Task: Search one way flight ticket for 5 adults, 1 child, 2 infants in seat and 1 infant on lap in business from Hayden: Yampa Valley Airport (yampa Valley Regional) to Rockford: Chicago Rockford International Airport(was Northwest Chicagoland Regional Airport At Rockford) on 5-1-2023. Choice of flights is Westjet. Number of bags: 11 checked bags. Outbound departure time preference is 6:15.
Action: Mouse moved to (165, 163)
Screenshot: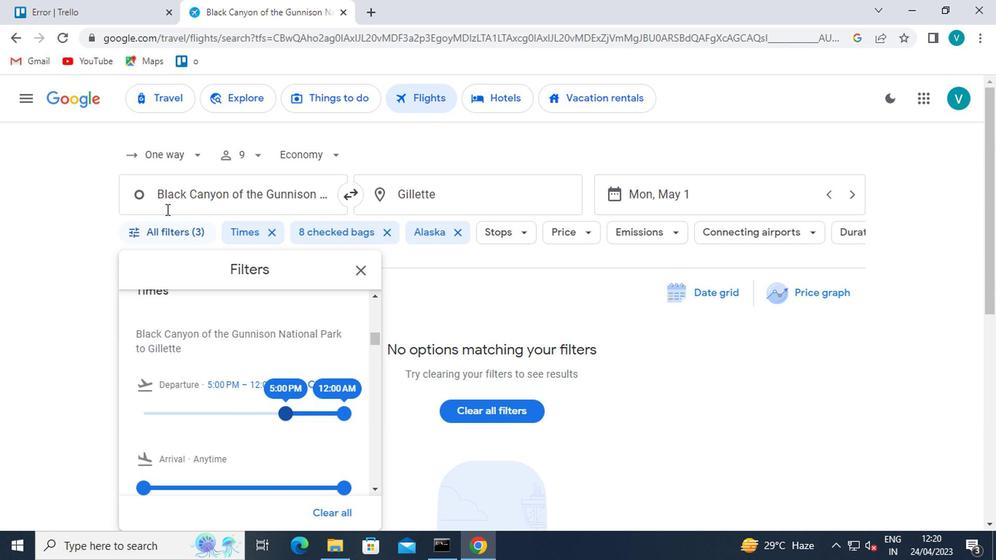 
Action: Mouse pressed left at (165, 163)
Screenshot: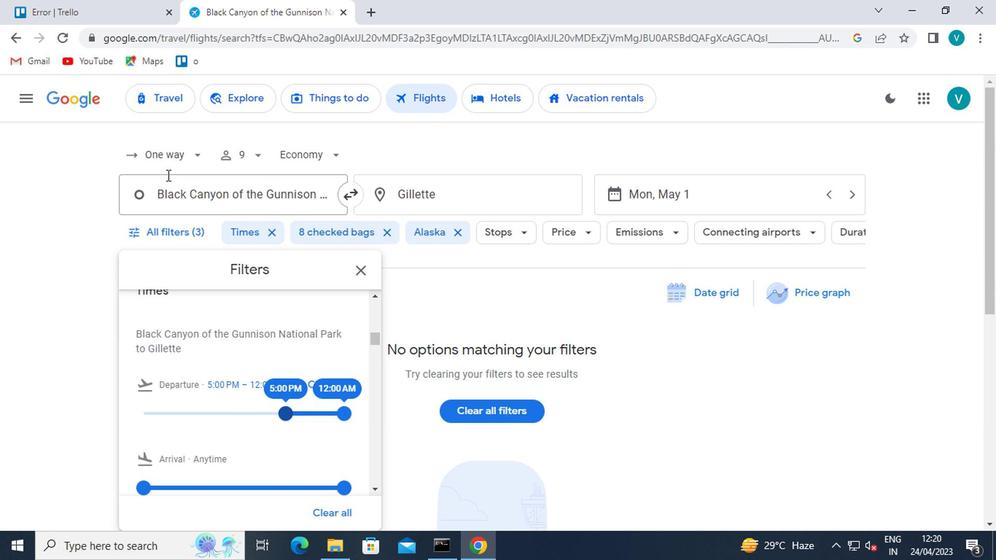 
Action: Mouse moved to (181, 228)
Screenshot: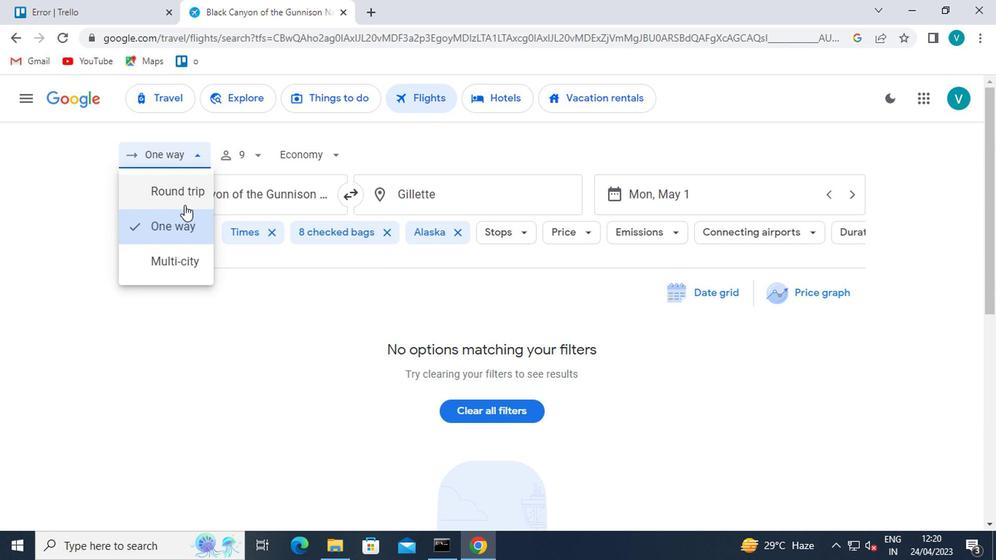 
Action: Mouse pressed left at (181, 228)
Screenshot: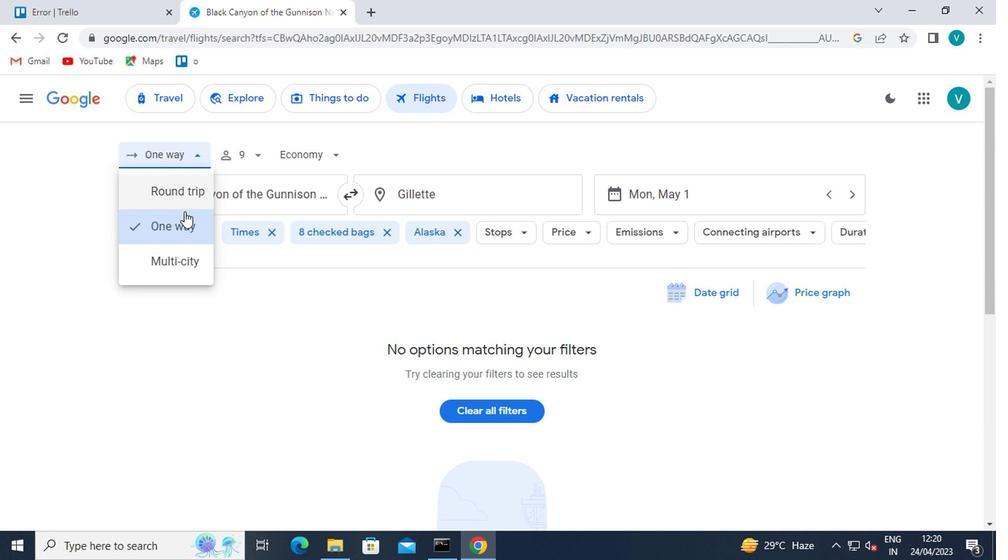 
Action: Mouse moved to (235, 163)
Screenshot: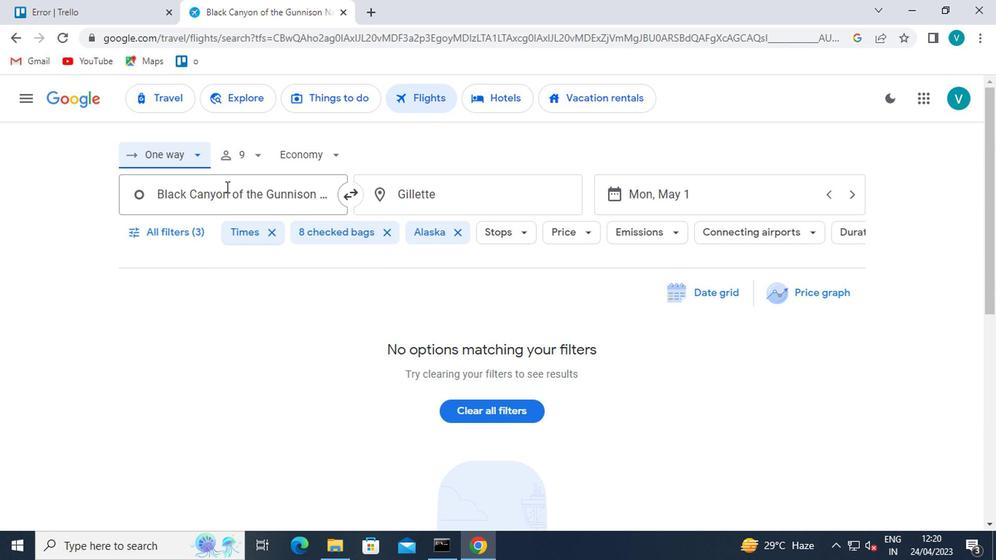 
Action: Mouse pressed left at (235, 163)
Screenshot: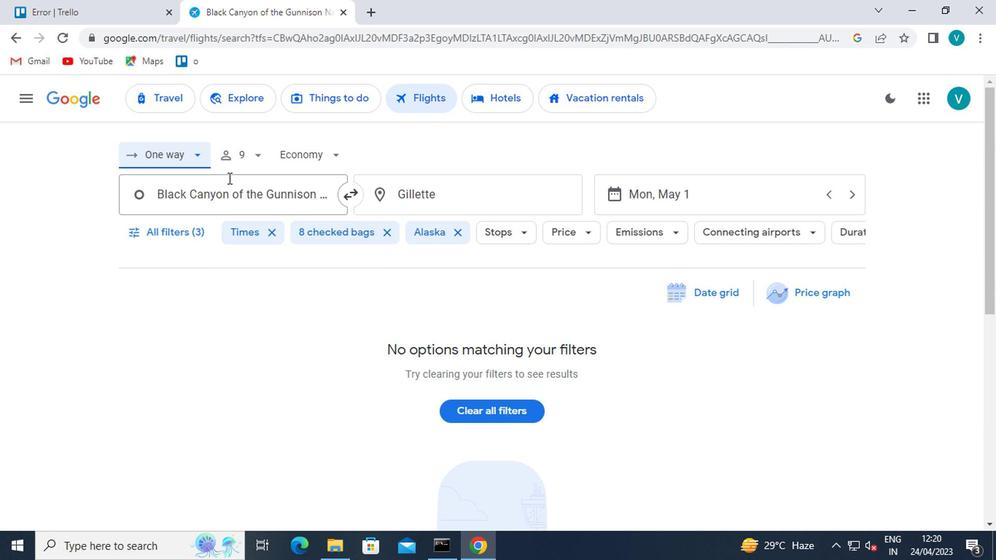 
Action: Mouse moved to (367, 191)
Screenshot: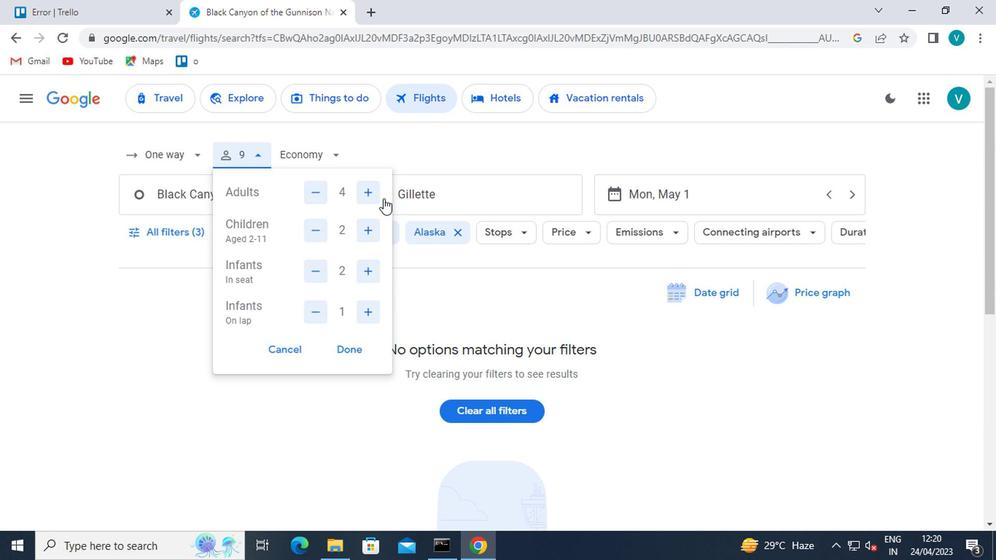 
Action: Mouse pressed left at (367, 191)
Screenshot: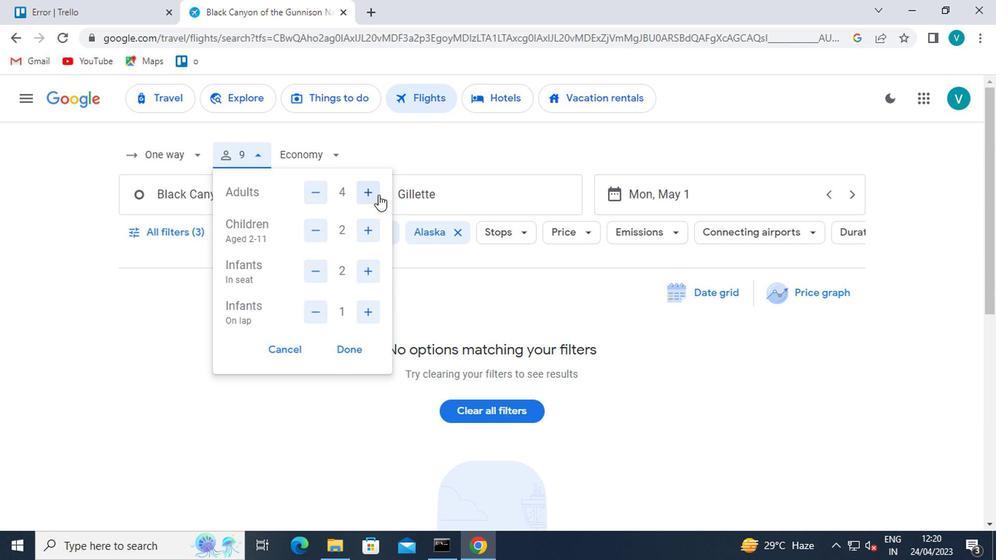 
Action: Mouse moved to (313, 231)
Screenshot: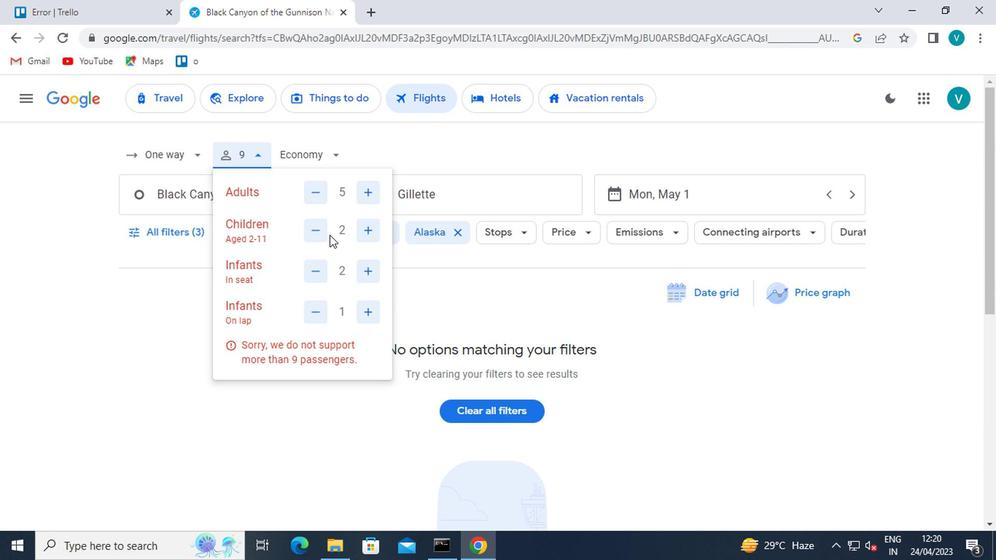 
Action: Mouse pressed left at (313, 231)
Screenshot: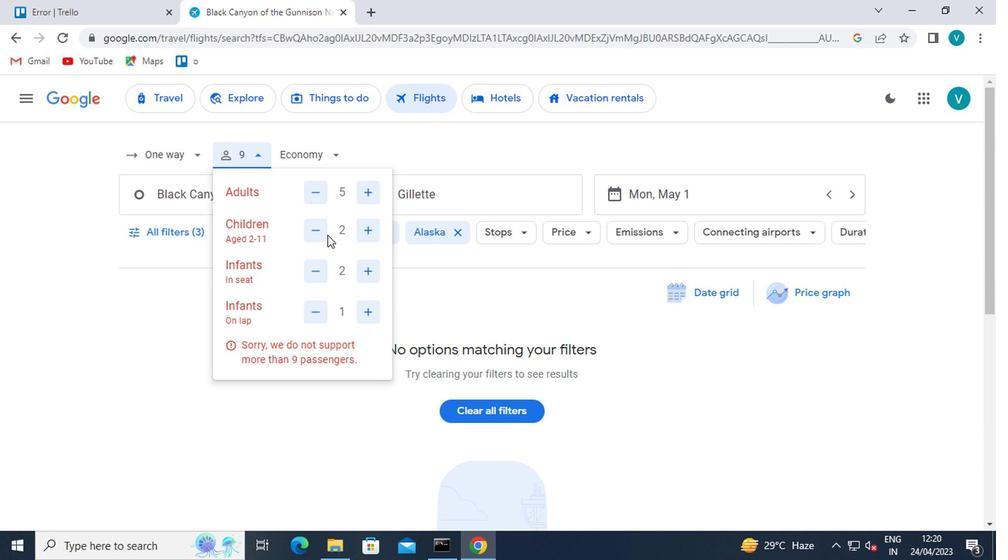 
Action: Mouse moved to (345, 351)
Screenshot: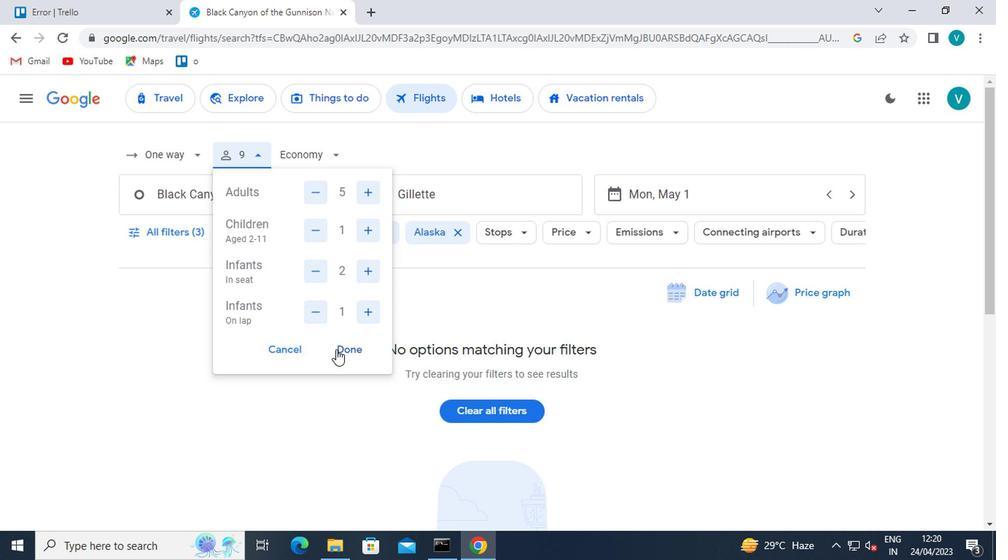 
Action: Mouse pressed left at (345, 351)
Screenshot: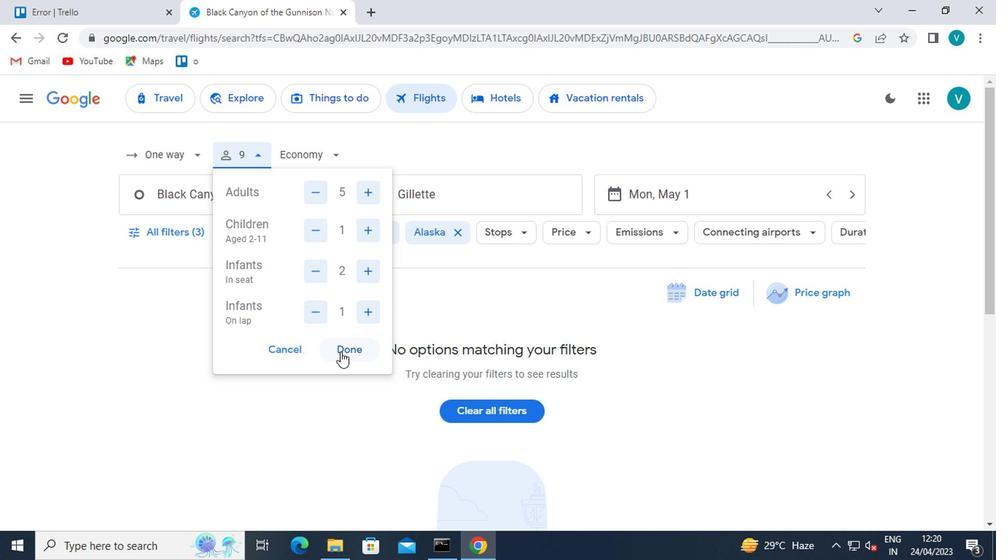 
Action: Mouse moved to (331, 160)
Screenshot: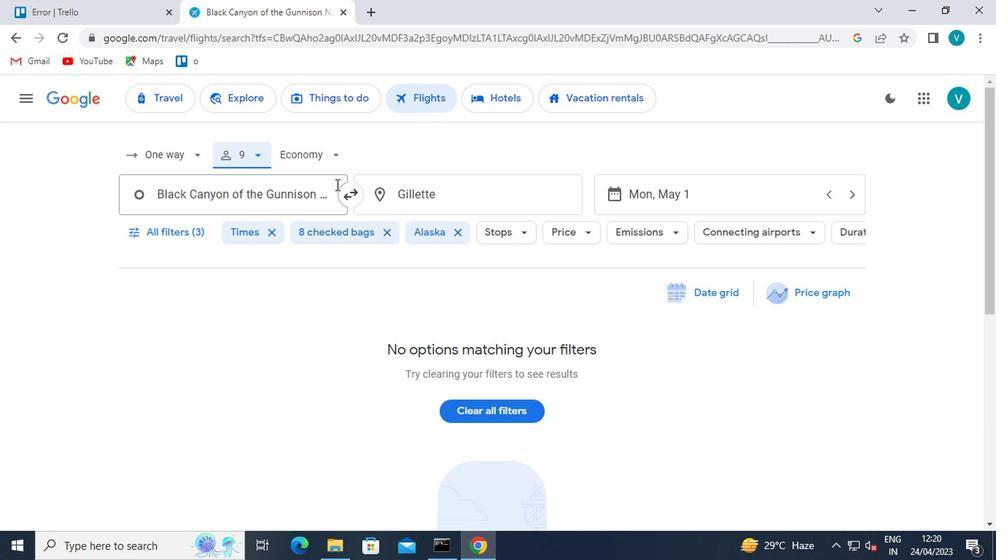 
Action: Mouse pressed left at (331, 160)
Screenshot: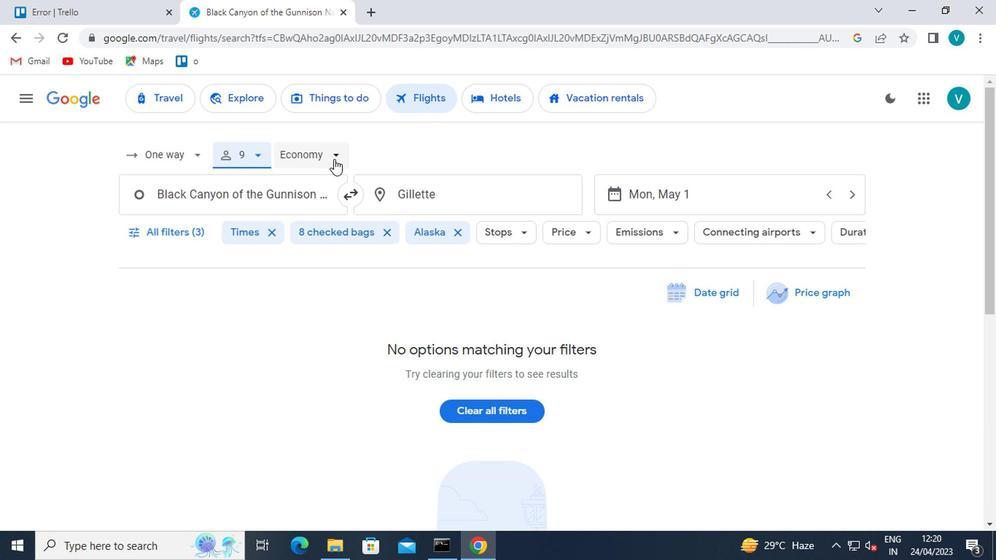 
Action: Mouse moved to (347, 259)
Screenshot: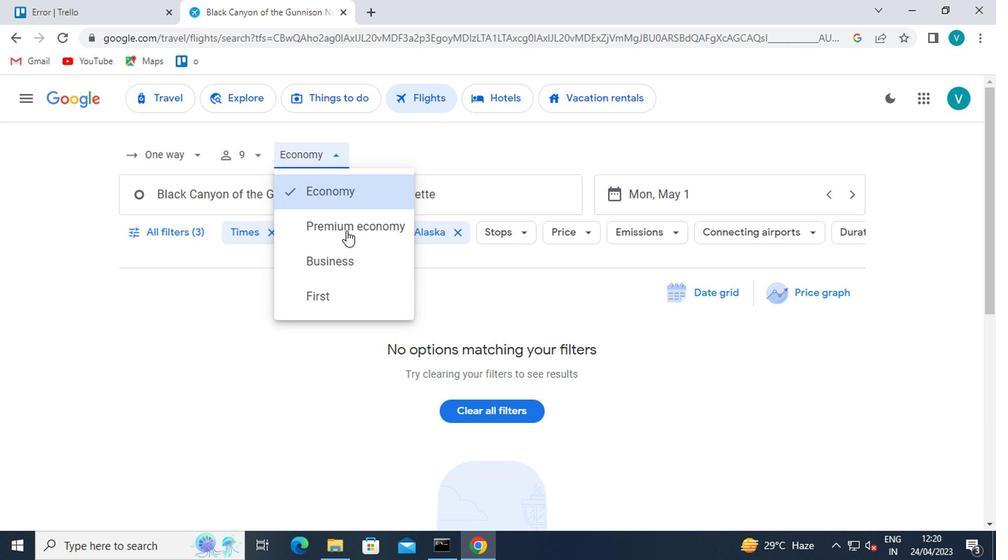 
Action: Mouse pressed left at (347, 259)
Screenshot: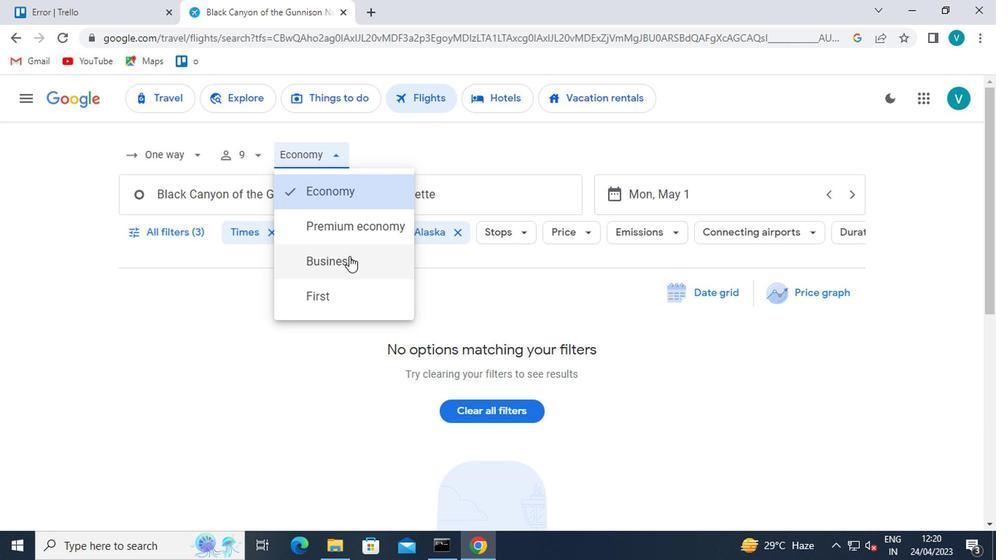 
Action: Mouse moved to (295, 189)
Screenshot: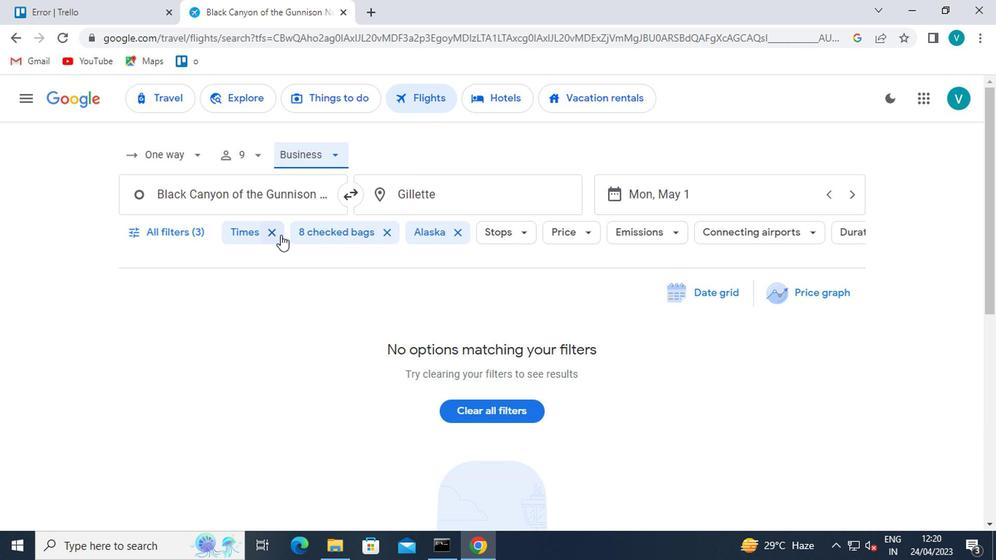 
Action: Mouse pressed left at (295, 189)
Screenshot: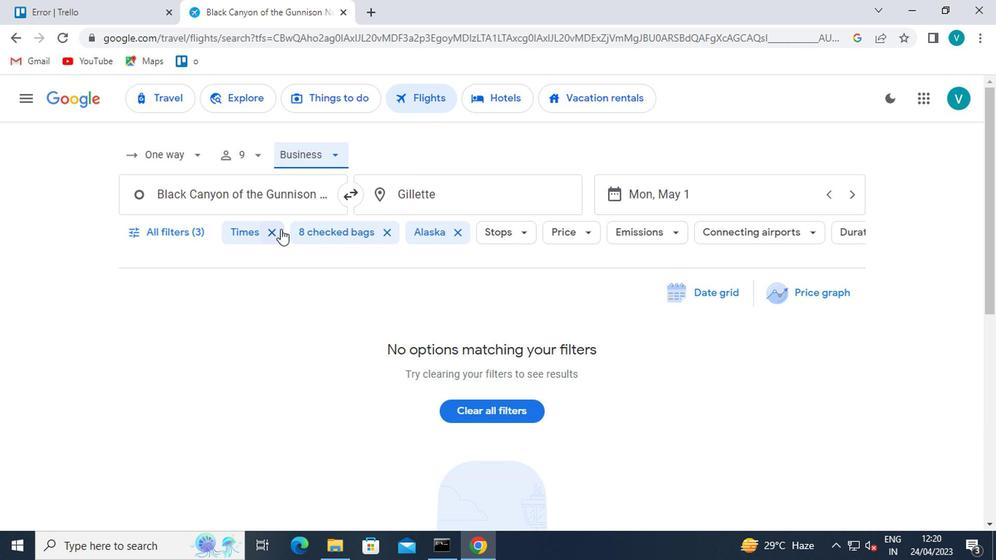 
Action: Key pressed <Key.shift>HAYDEN
Screenshot: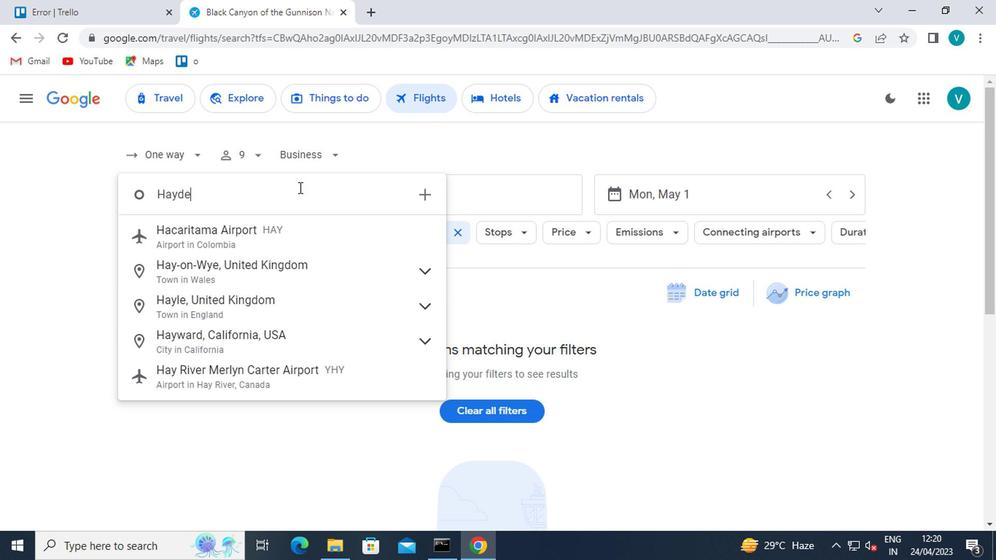 
Action: Mouse moved to (306, 199)
Screenshot: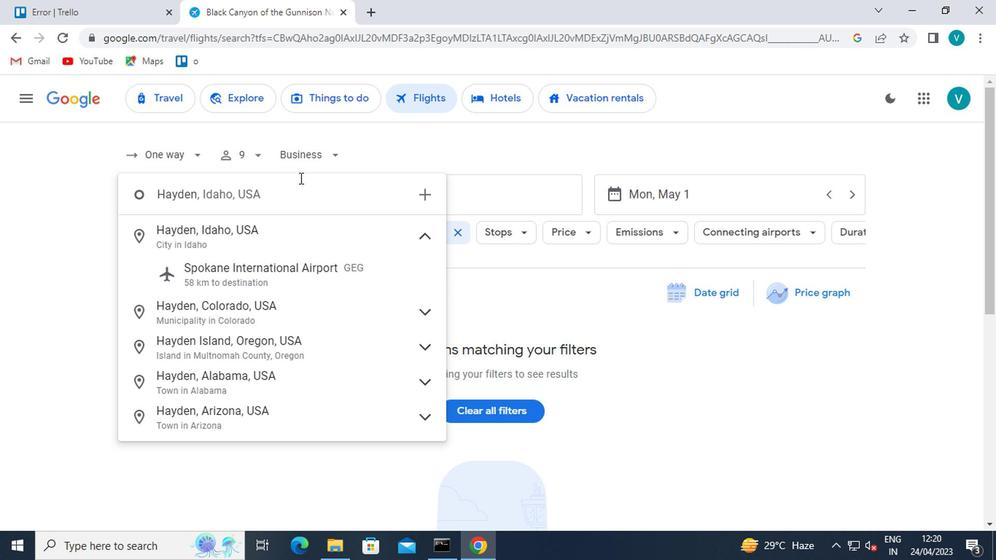 
Action: Key pressed <Key.shift>:<Key.space><Key.shift>YAMP<Key.backspace><Key.backspace><Key.backspace><Key.backspace><Key.backspace><Key.backspace><Key.enter>
Screenshot: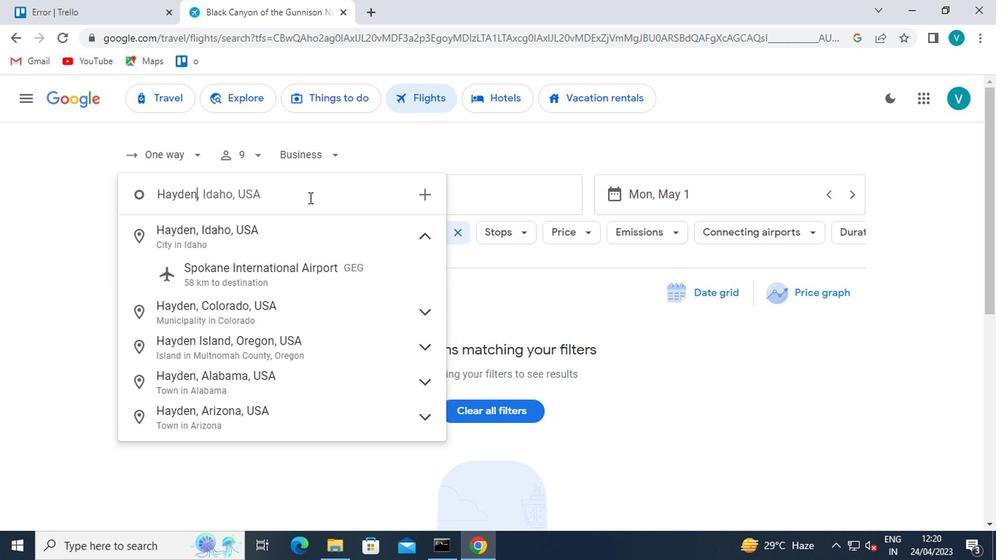 
Action: Mouse moved to (461, 192)
Screenshot: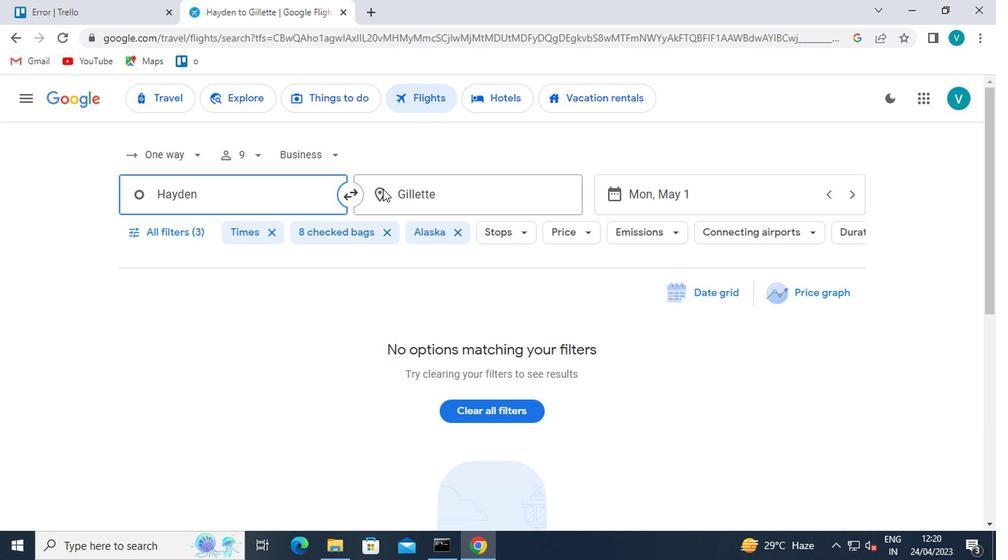 
Action: Mouse pressed left at (461, 192)
Screenshot: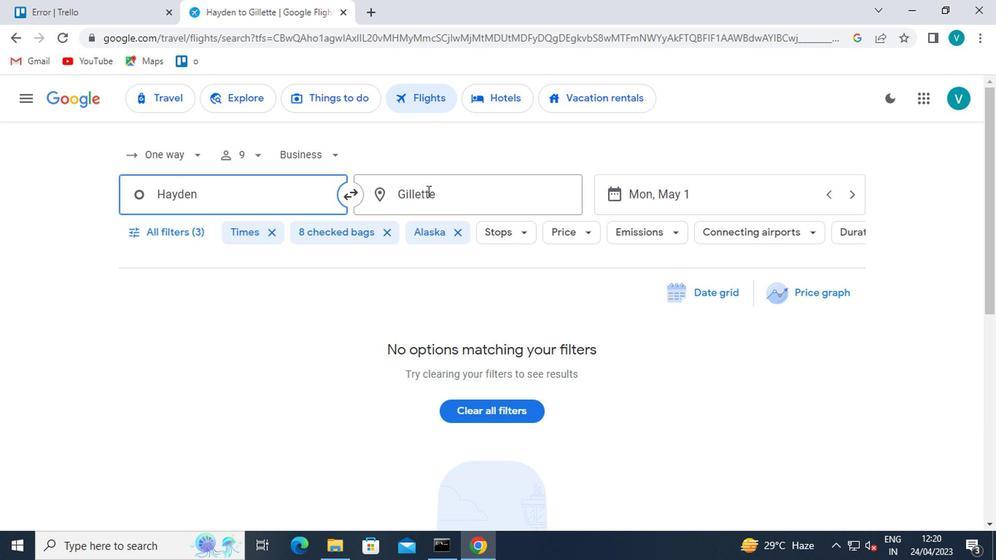 
Action: Mouse moved to (462, 192)
Screenshot: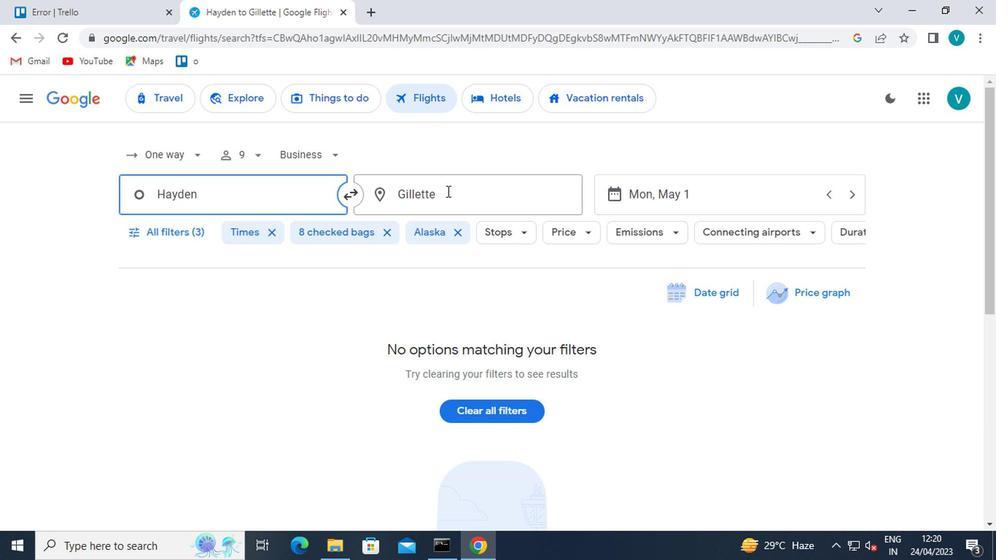 
Action: Key pressed <Key.shift>ROCKFORD
Screenshot: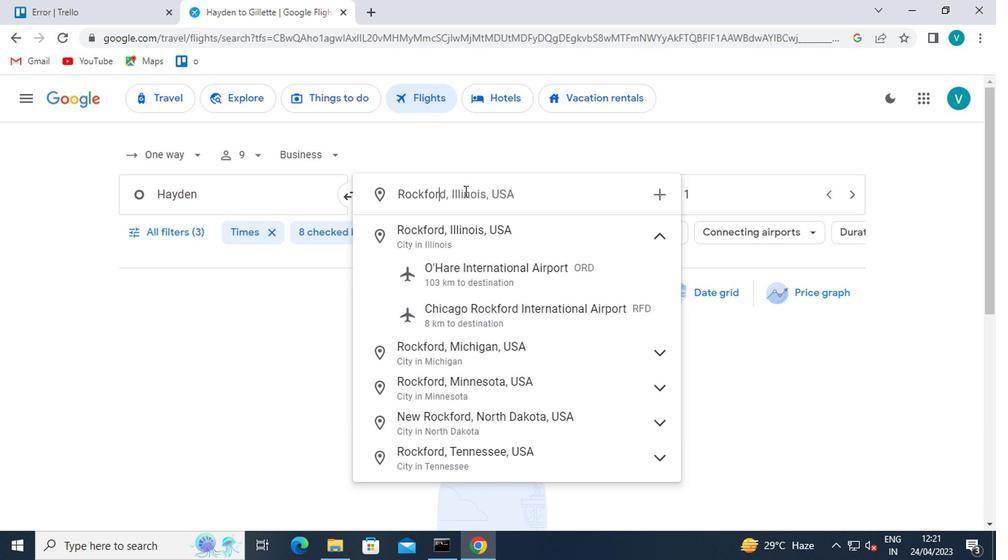 
Action: Mouse moved to (544, 314)
Screenshot: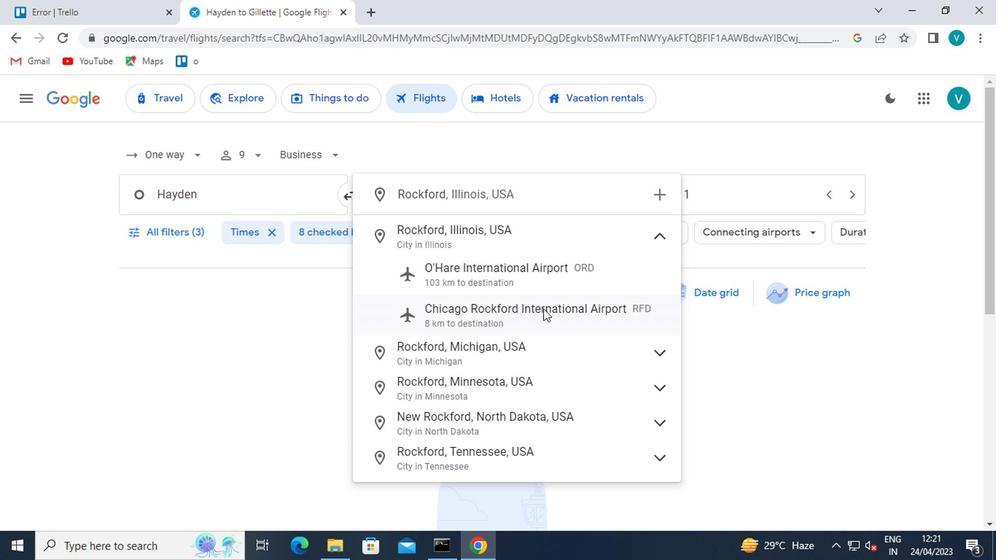 
Action: Mouse pressed left at (544, 314)
Screenshot: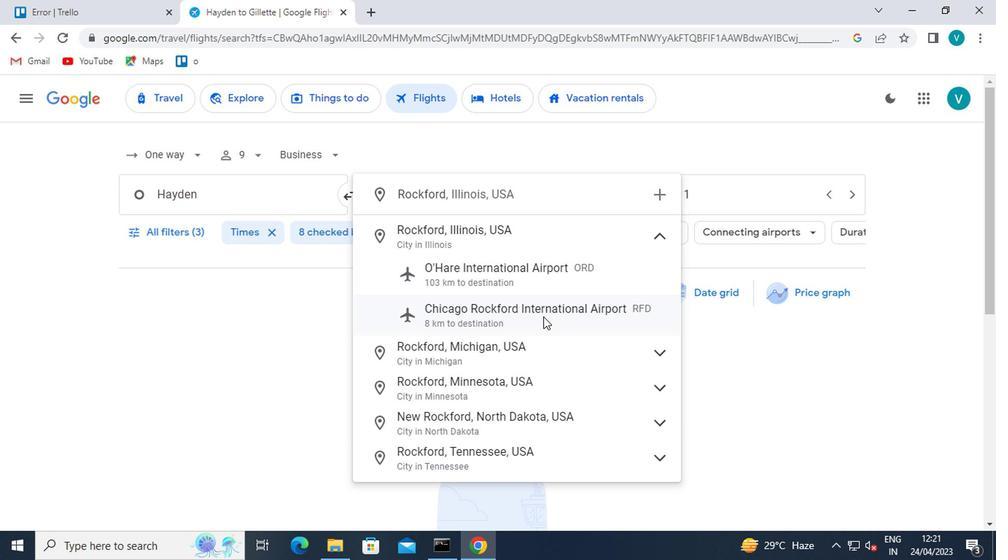 
Action: Mouse moved to (716, 198)
Screenshot: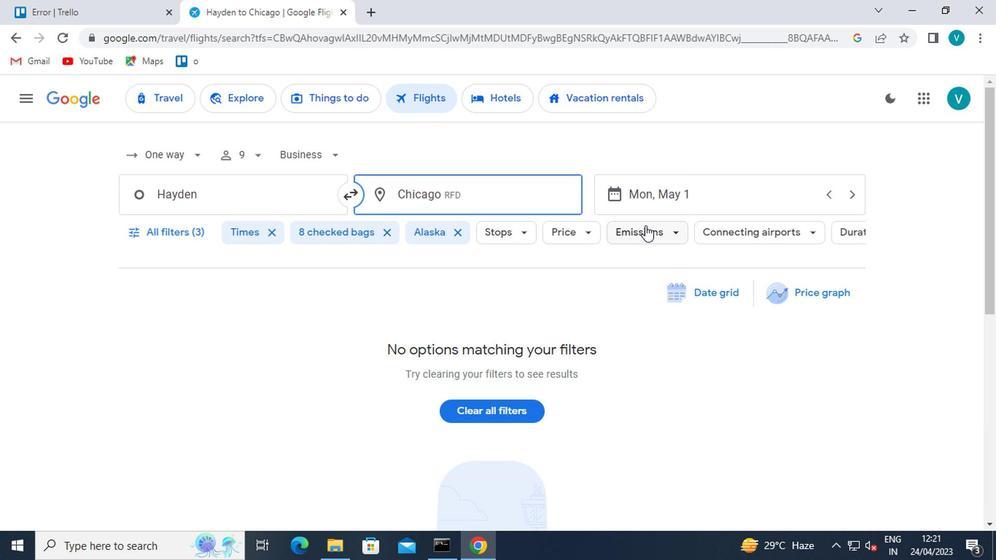 
Action: Mouse pressed left at (716, 198)
Screenshot: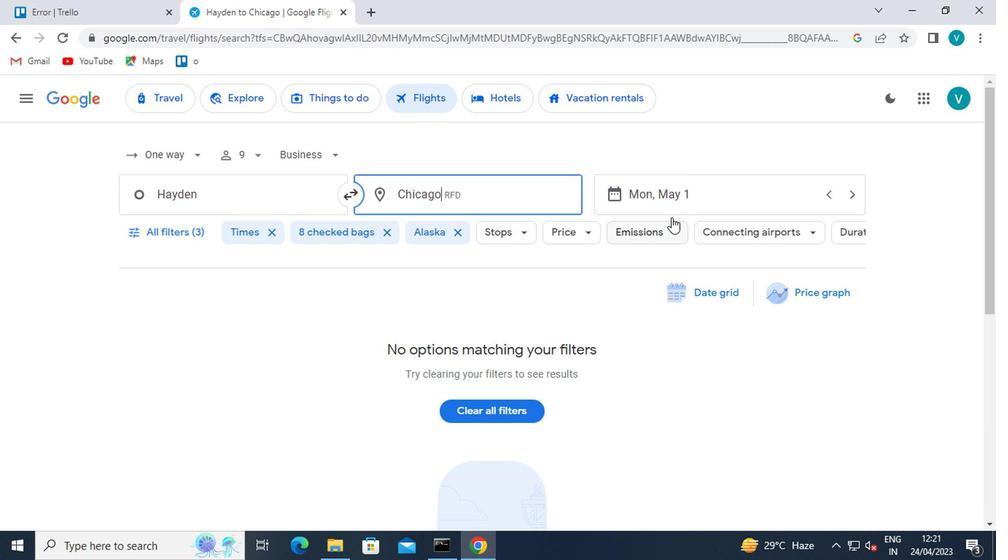 
Action: Mouse moved to (658, 261)
Screenshot: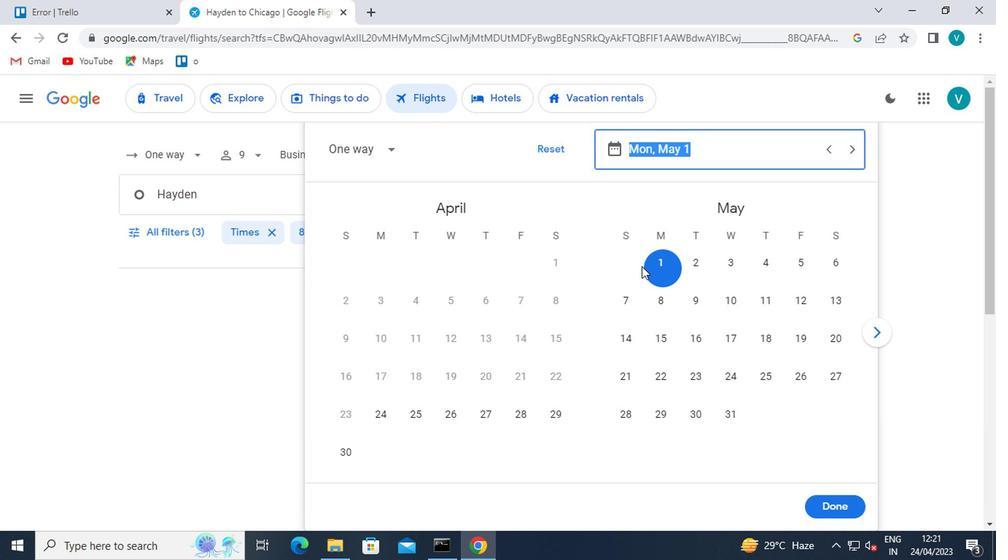 
Action: Mouse pressed left at (658, 261)
Screenshot: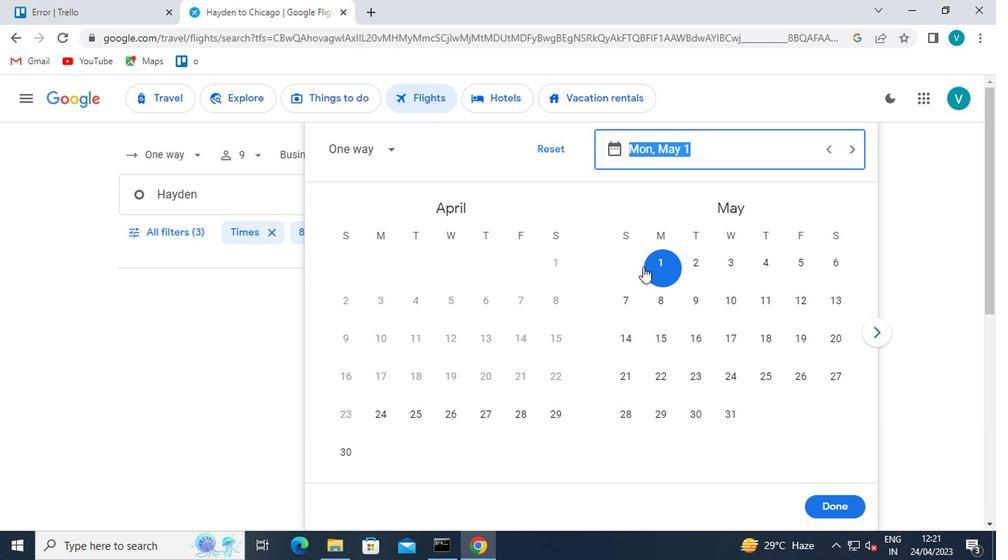 
Action: Mouse moved to (833, 510)
Screenshot: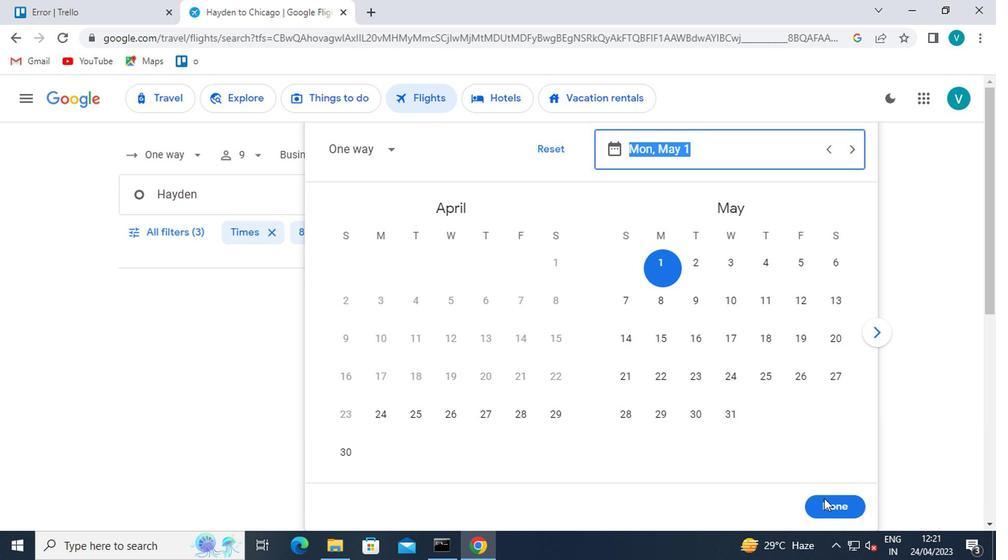 
Action: Mouse pressed left at (833, 510)
Screenshot: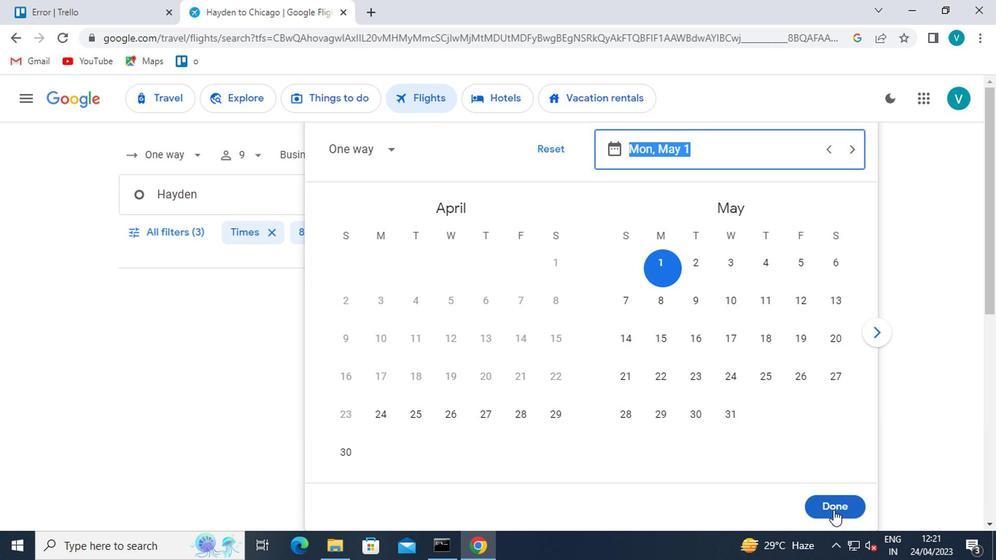 
Action: Mouse moved to (186, 234)
Screenshot: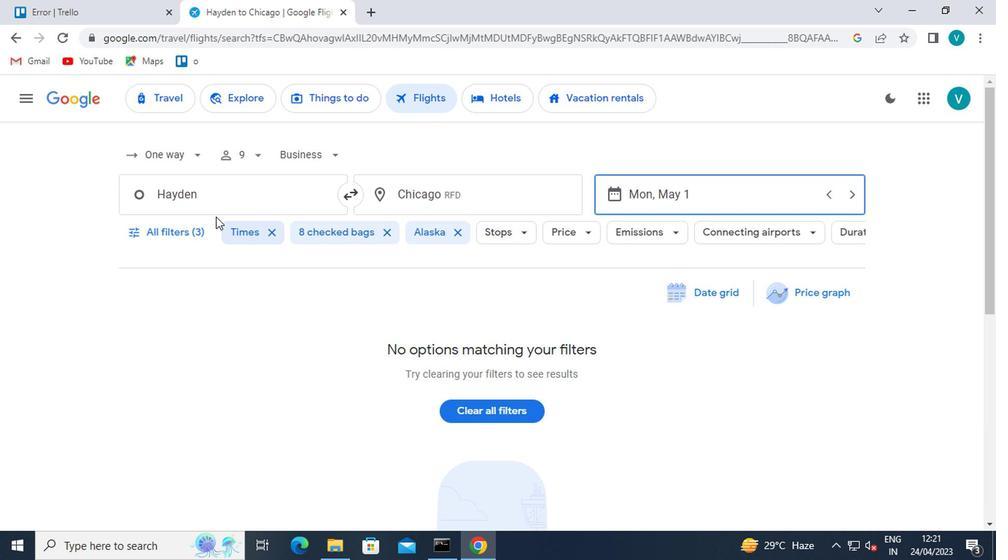 
Action: Mouse pressed left at (186, 234)
Screenshot: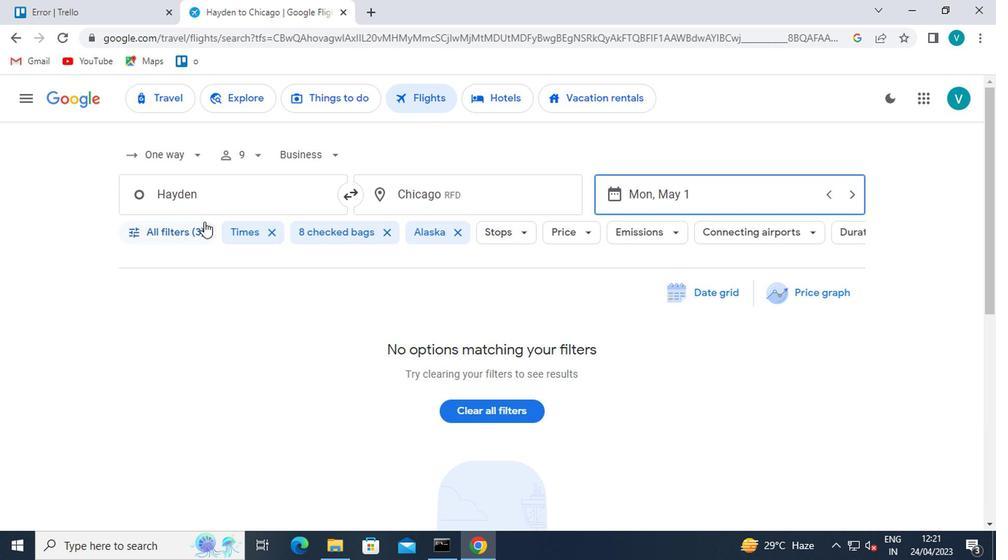 
Action: Mouse moved to (254, 322)
Screenshot: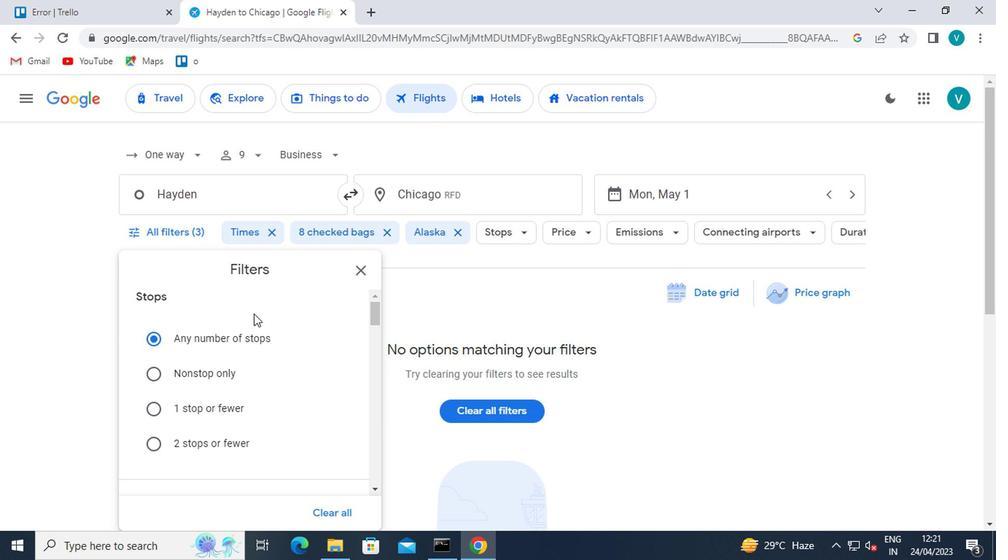 
Action: Mouse scrolled (254, 321) with delta (0, 0)
Screenshot: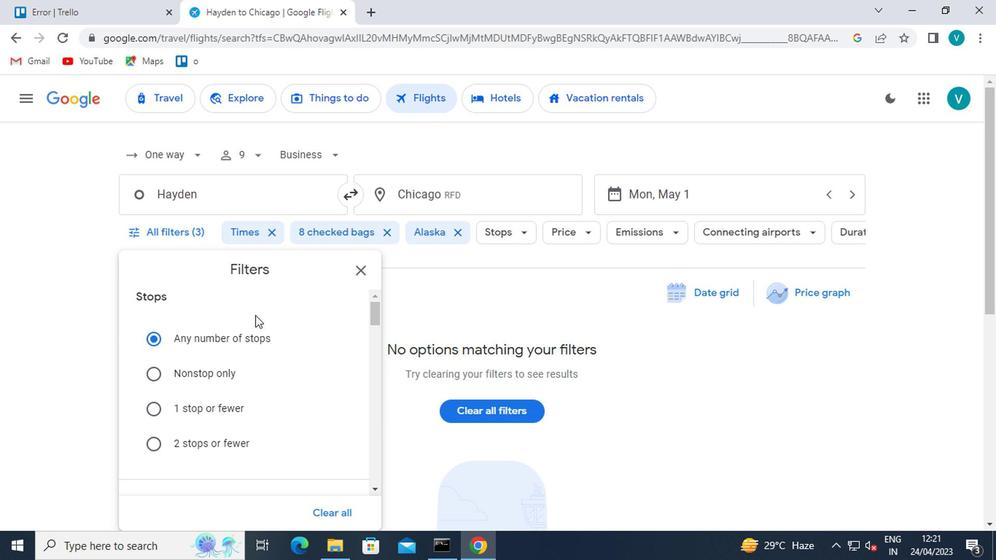 
Action: Mouse moved to (254, 323)
Screenshot: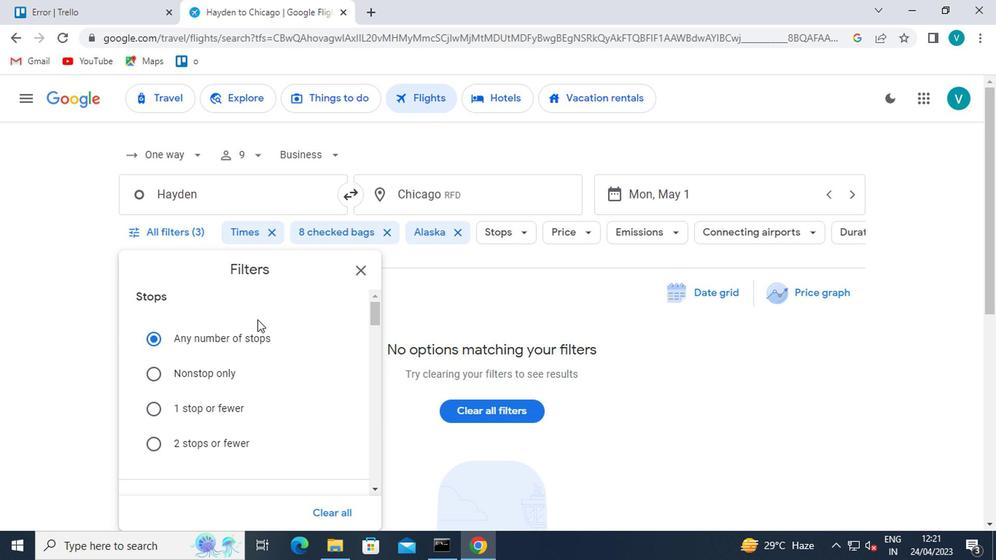 
Action: Mouse scrolled (254, 322) with delta (0, -1)
Screenshot: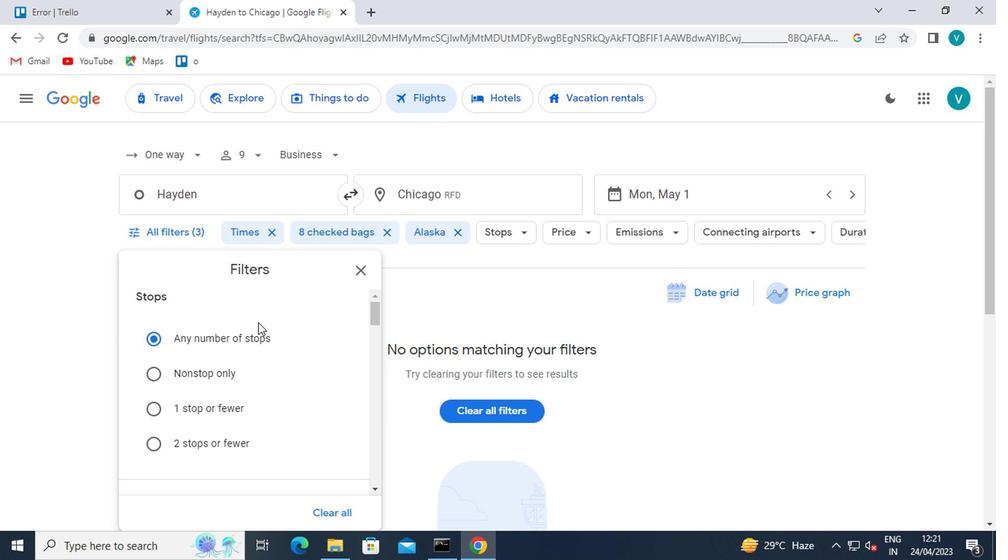 
Action: Mouse scrolled (254, 322) with delta (0, -1)
Screenshot: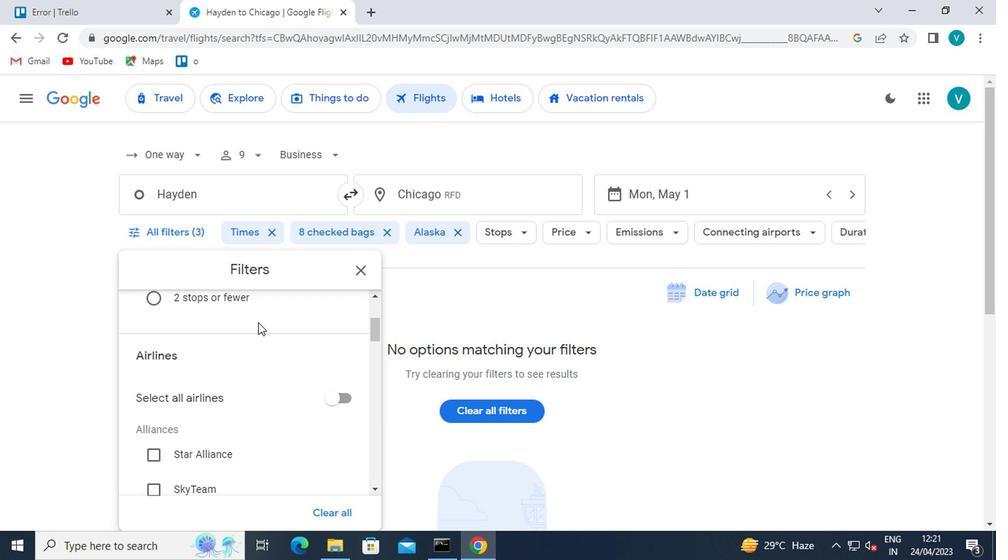 
Action: Mouse scrolled (254, 322) with delta (0, -1)
Screenshot: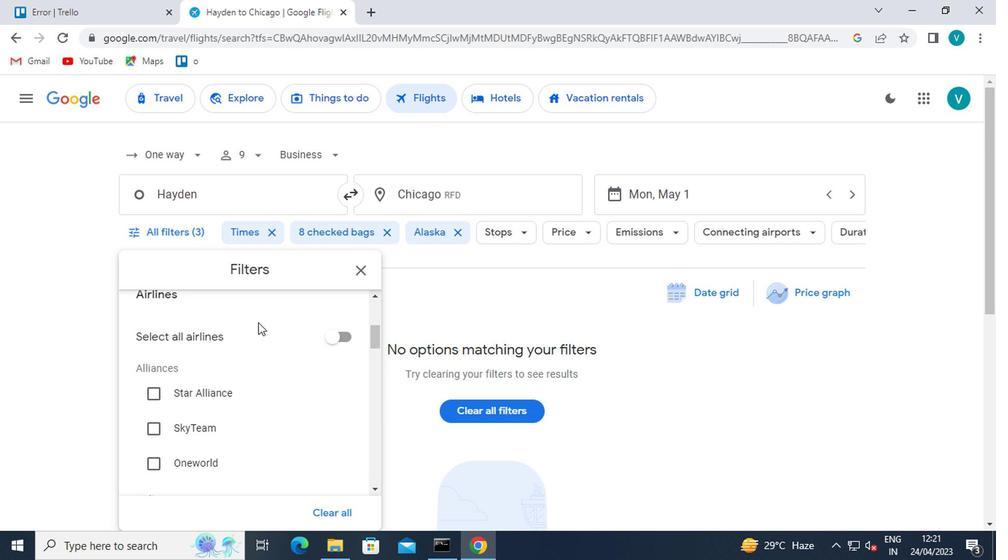 
Action: Mouse scrolled (254, 322) with delta (0, -1)
Screenshot: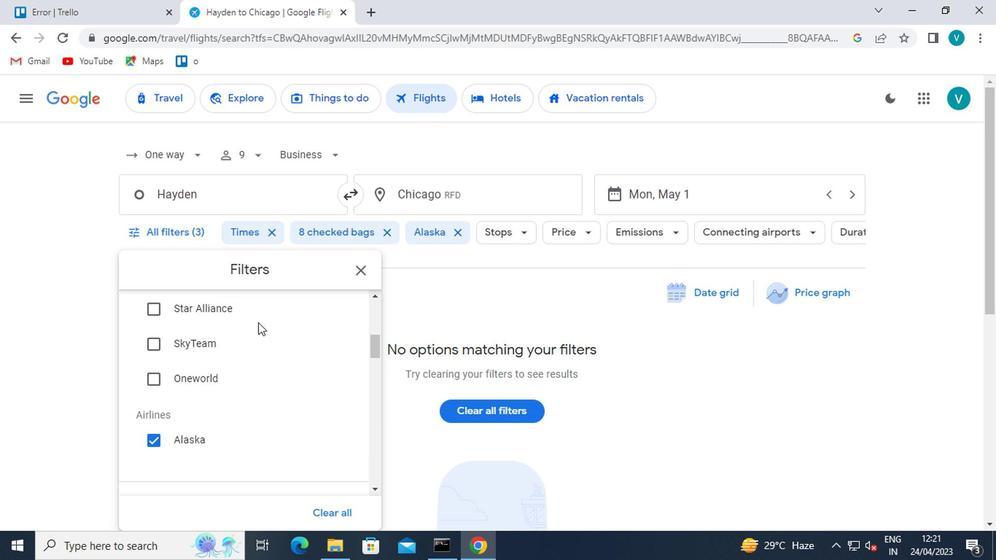 
Action: Mouse scrolled (254, 322) with delta (0, -1)
Screenshot: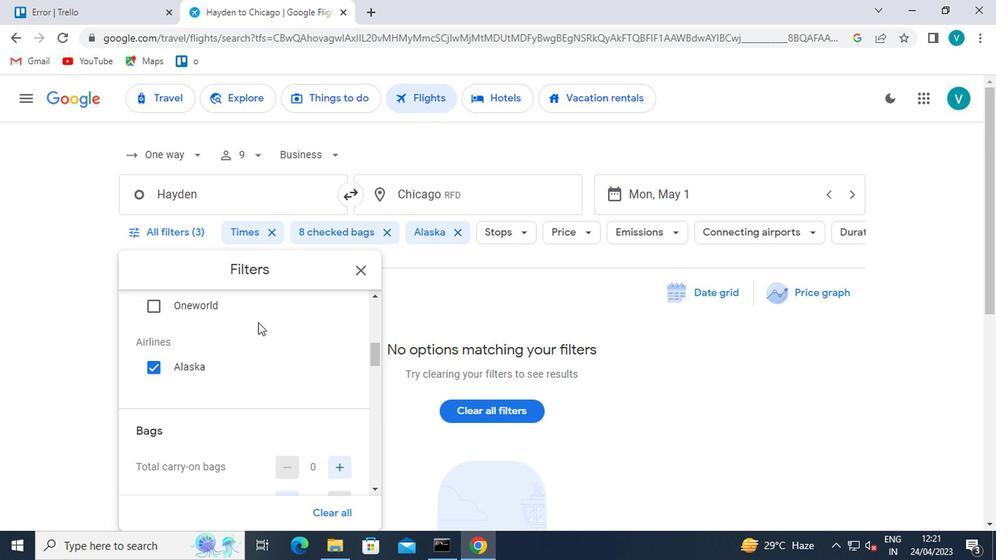 
Action: Mouse scrolled (254, 324) with delta (0, 0)
Screenshot: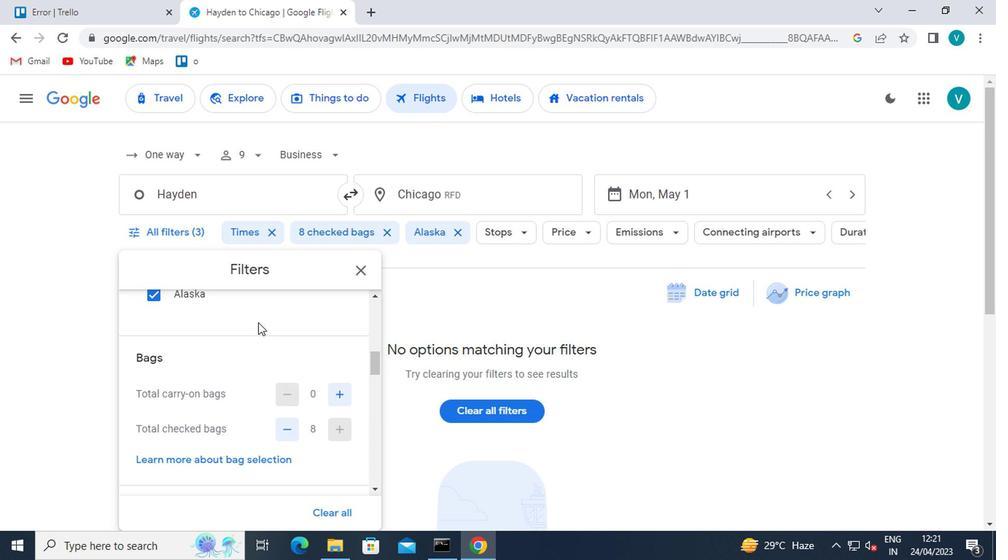 
Action: Mouse scrolled (254, 324) with delta (0, 0)
Screenshot: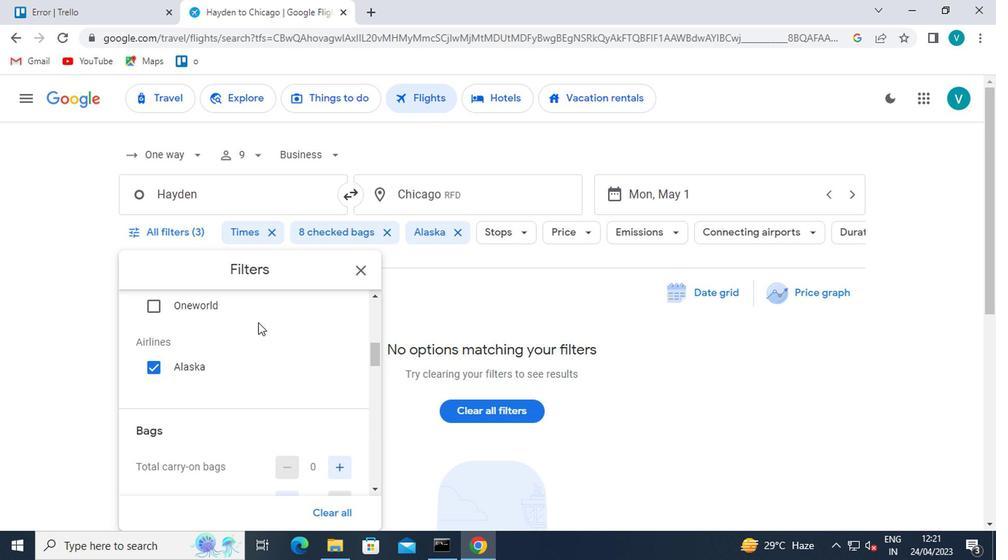 
Action: Mouse scrolled (254, 324) with delta (0, 0)
Screenshot: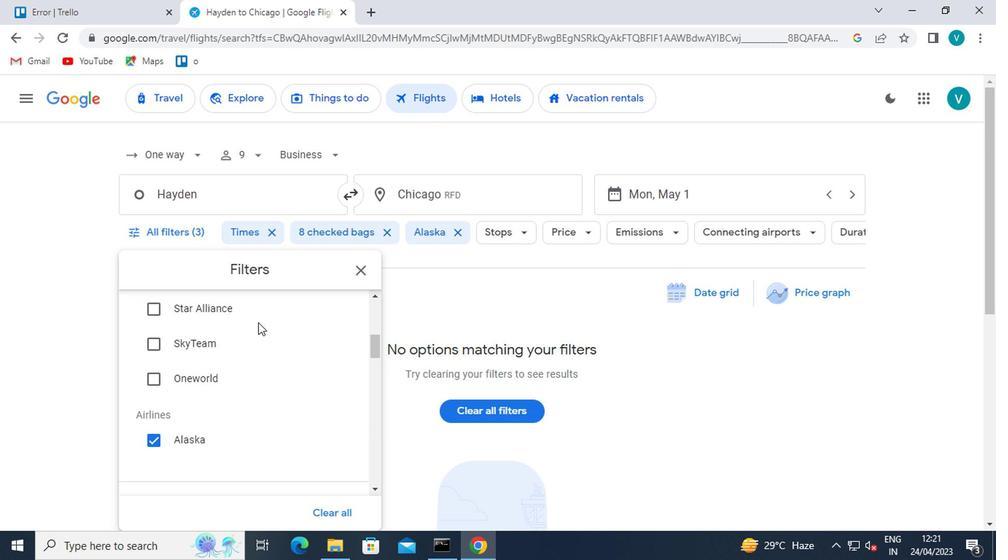 
Action: Mouse scrolled (254, 322) with delta (0, -1)
Screenshot: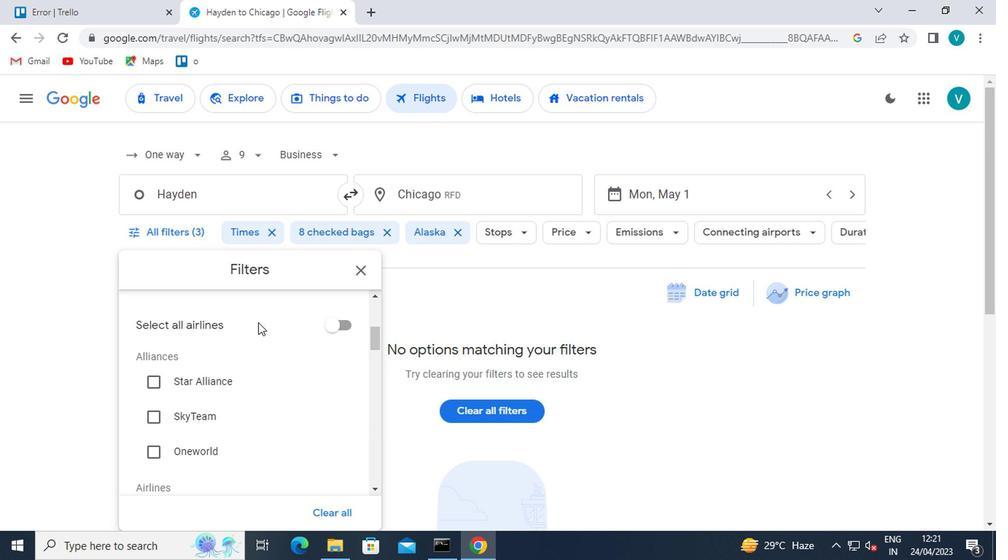 
Action: Mouse scrolled (254, 322) with delta (0, -1)
Screenshot: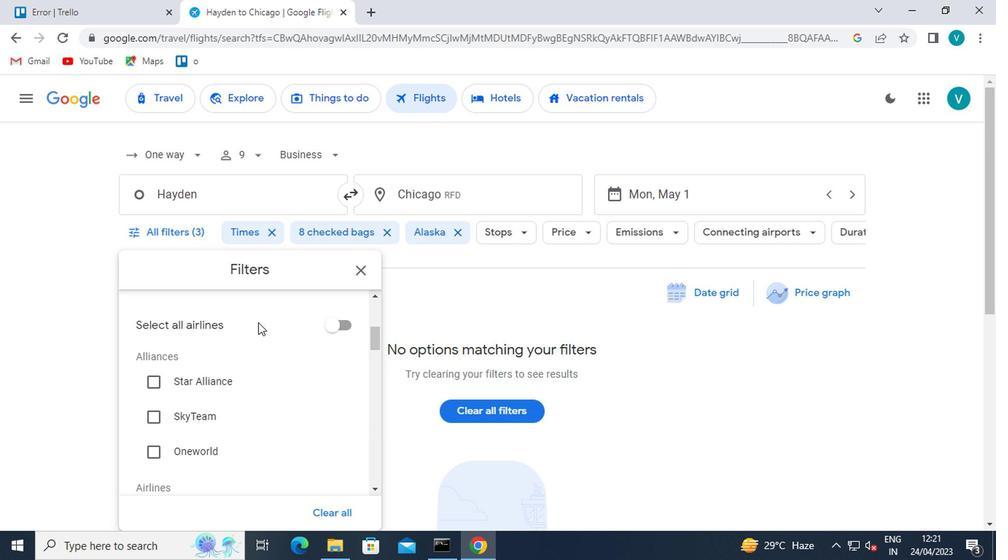 
Action: Mouse scrolled (254, 322) with delta (0, -1)
Screenshot: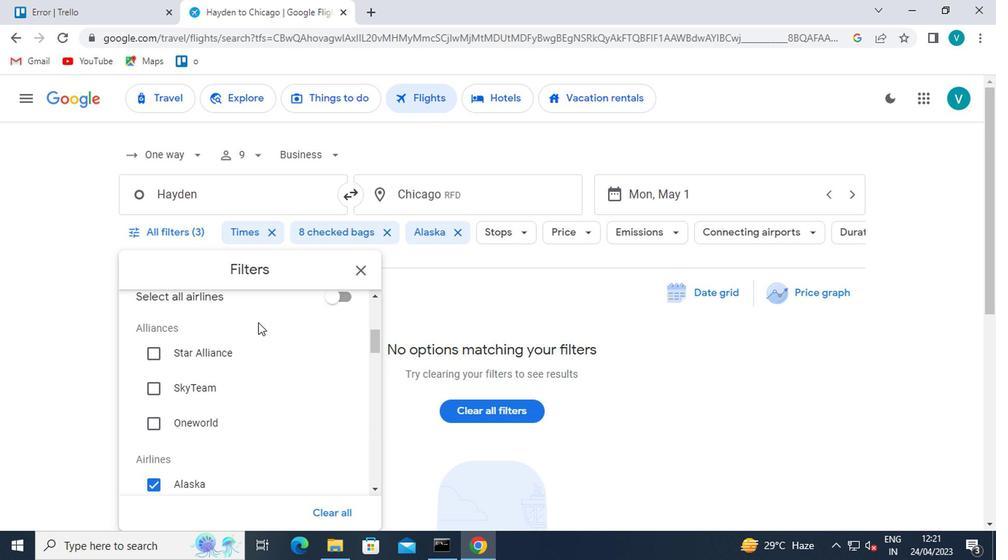 
Action: Mouse scrolled (254, 322) with delta (0, -1)
Screenshot: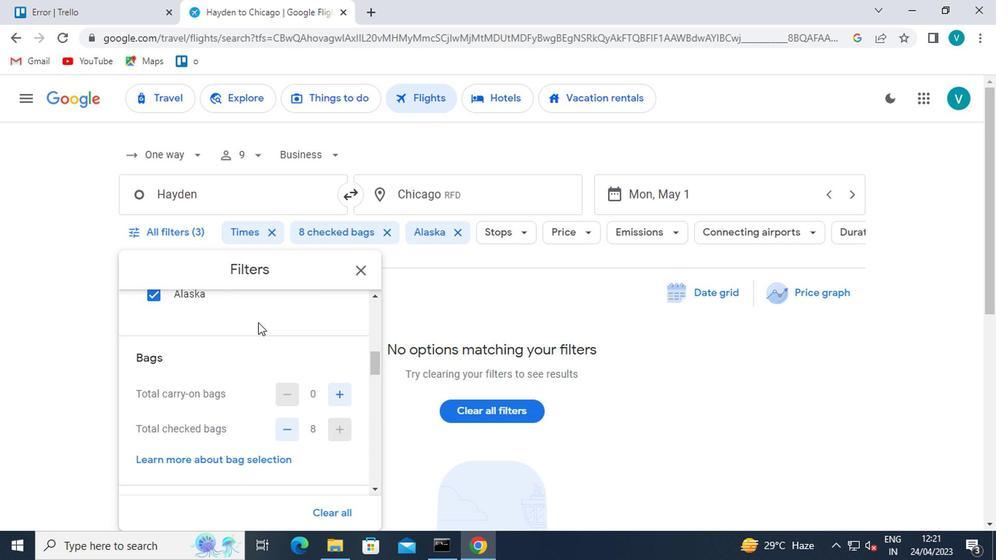 
Action: Mouse moved to (336, 360)
Screenshot: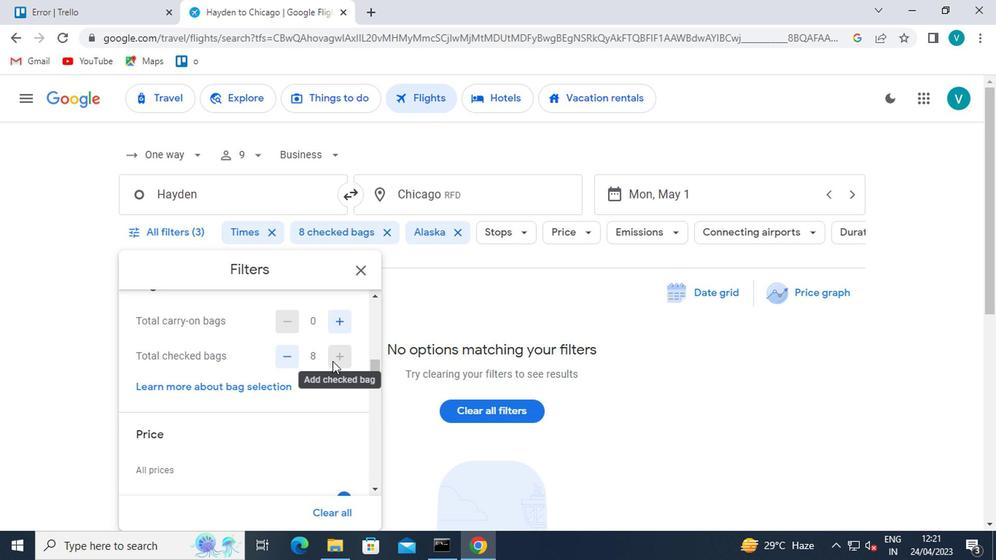 
Action: Mouse pressed left at (336, 360)
Screenshot: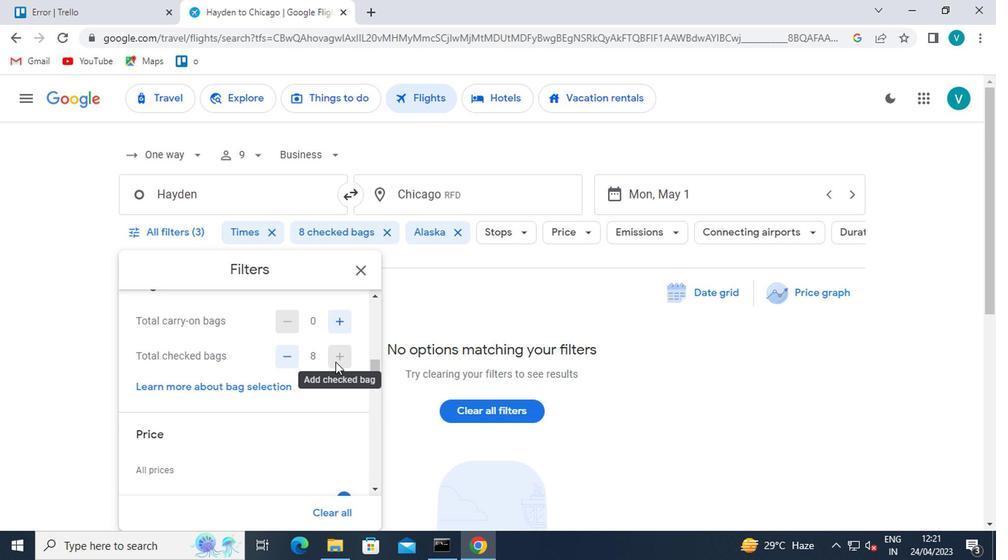 
Action: Mouse moved to (309, 343)
Screenshot: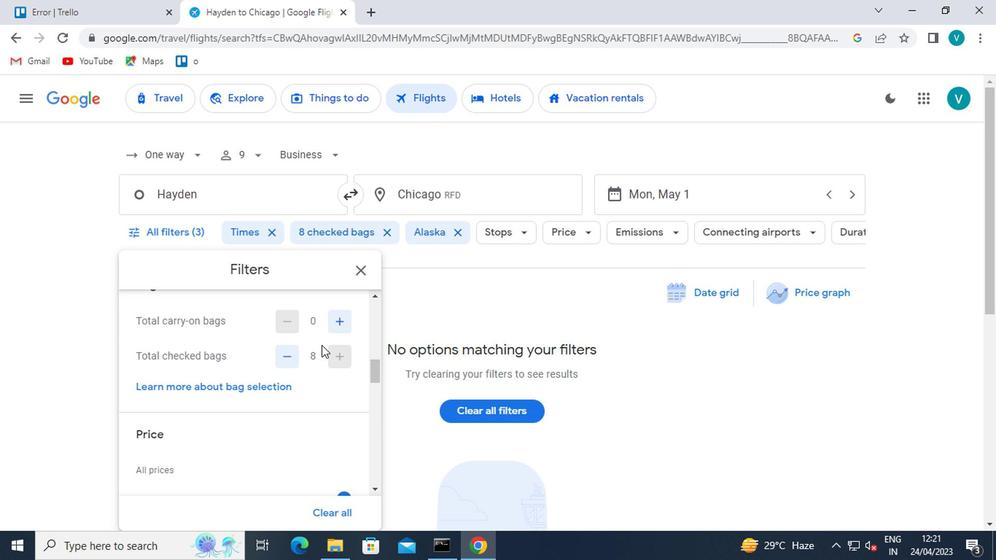 
Action: Mouse scrolled (309, 343) with delta (0, 0)
Screenshot: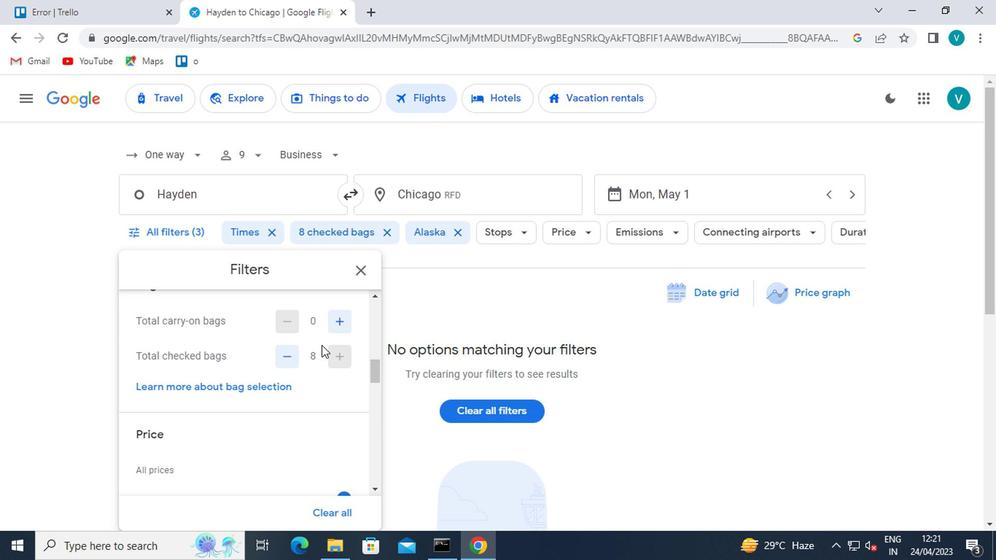 
Action: Mouse moved to (303, 342)
Screenshot: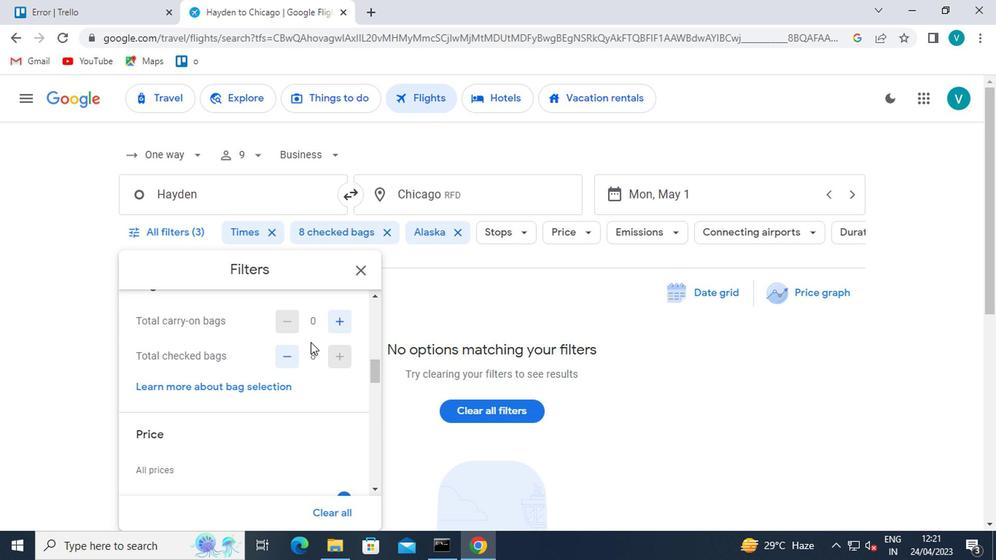 
Action: Mouse scrolled (303, 341) with delta (0, 0)
Screenshot: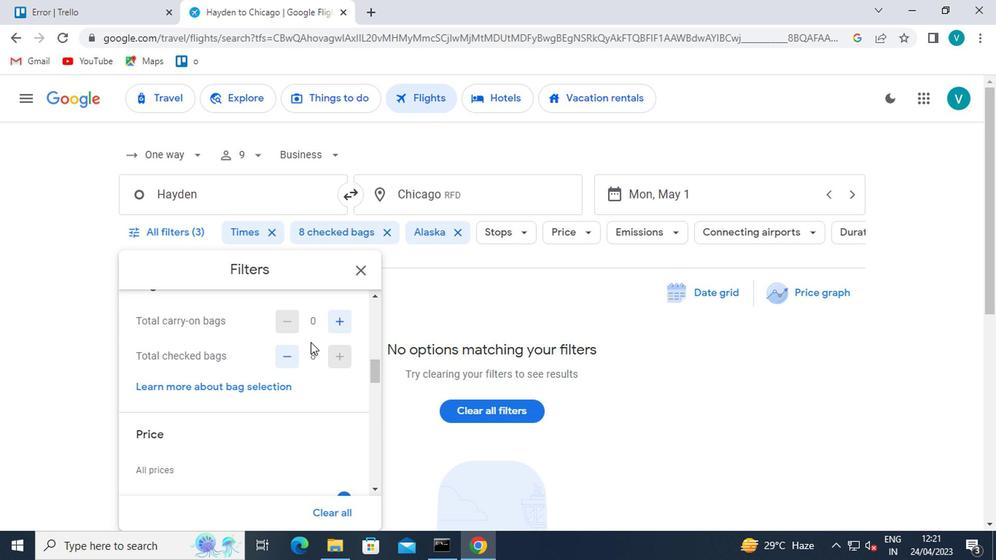 
Action: Mouse moved to (307, 346)
Screenshot: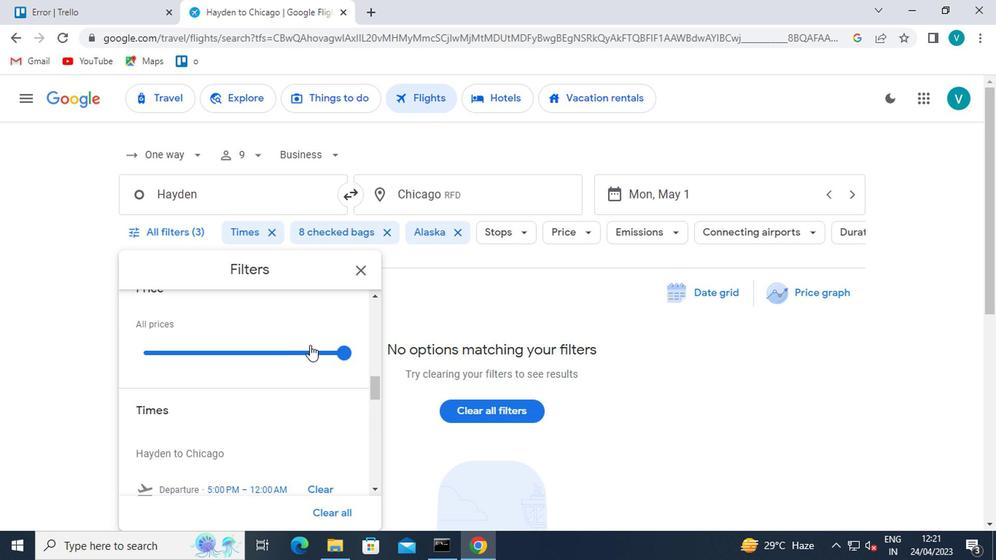 
Action: Mouse scrolled (307, 347) with delta (0, 0)
Screenshot: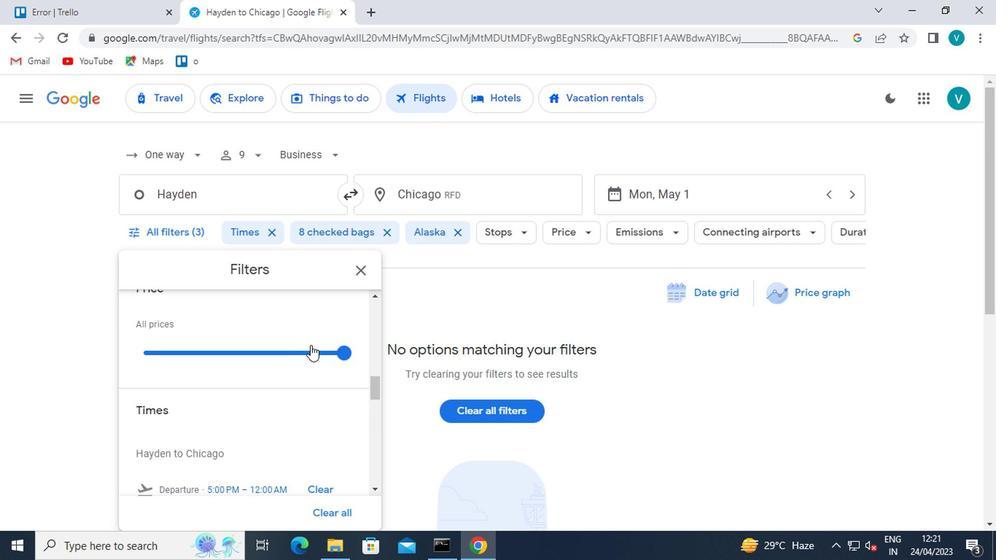 
Action: Mouse scrolled (307, 345) with delta (0, -1)
Screenshot: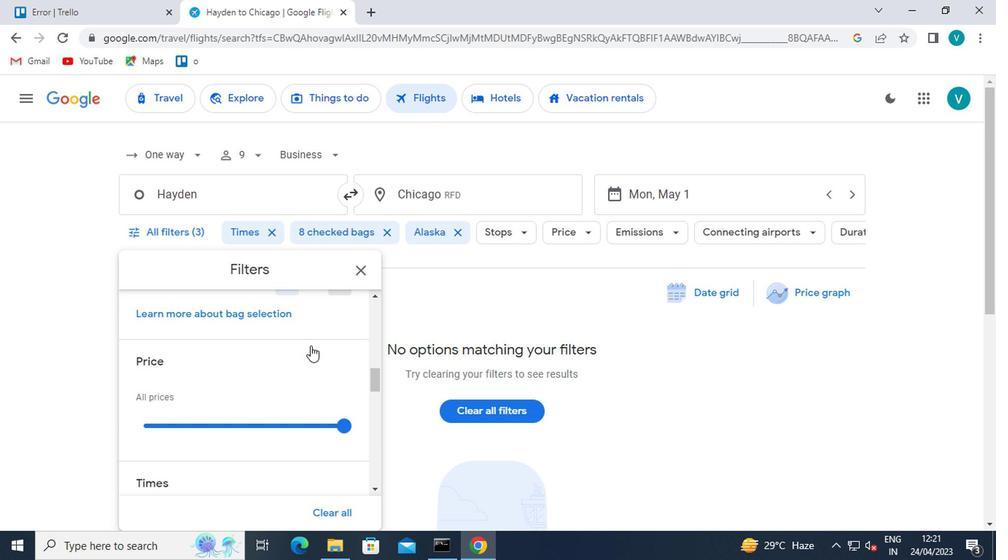 
Action: Mouse scrolled (307, 345) with delta (0, -1)
Screenshot: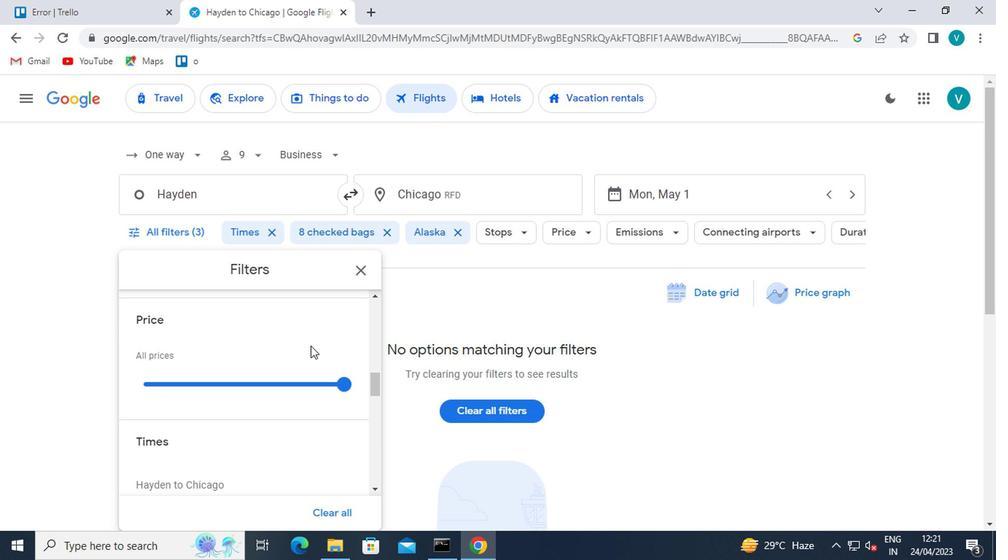 
Action: Mouse moved to (282, 442)
Screenshot: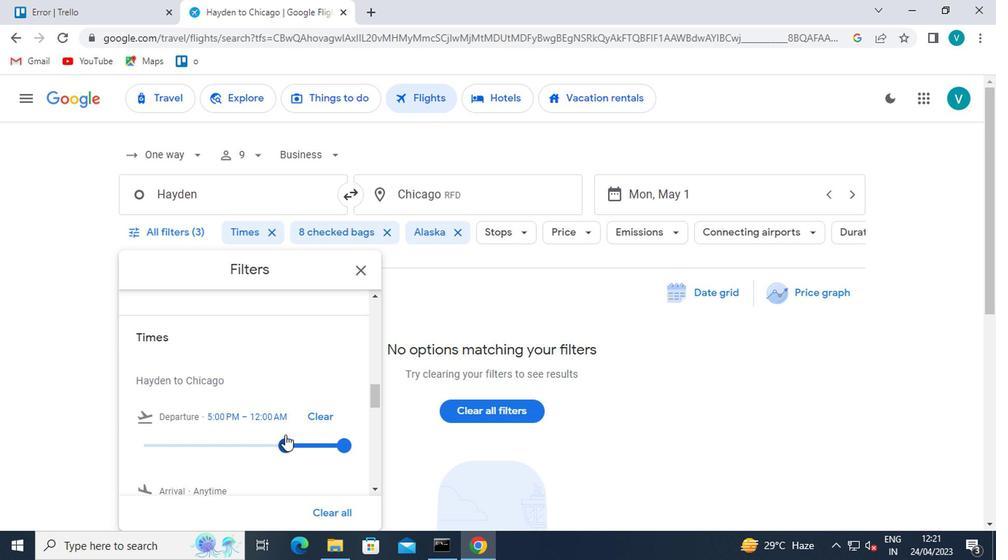 
Action: Mouse pressed left at (282, 442)
Screenshot: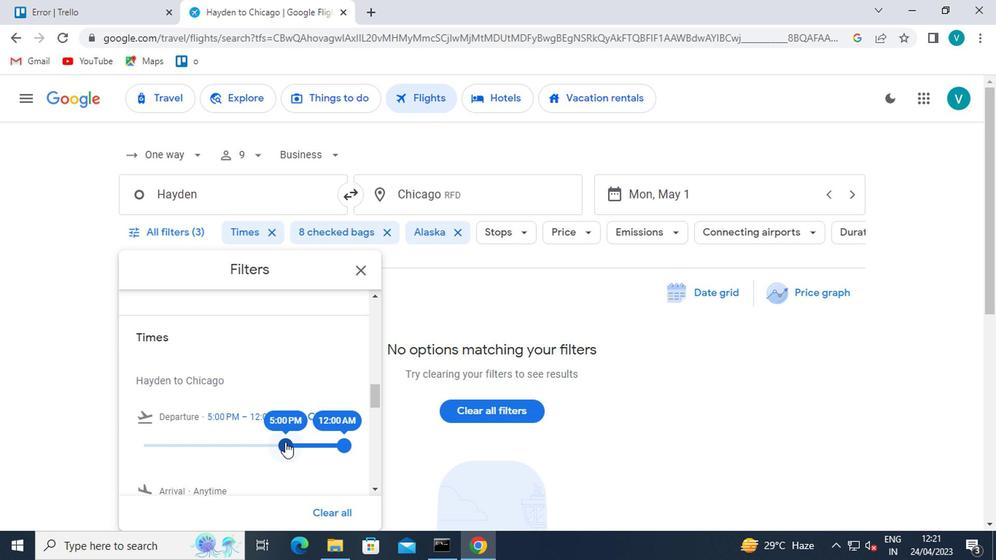 
Action: Mouse moved to (289, 442)
Screenshot: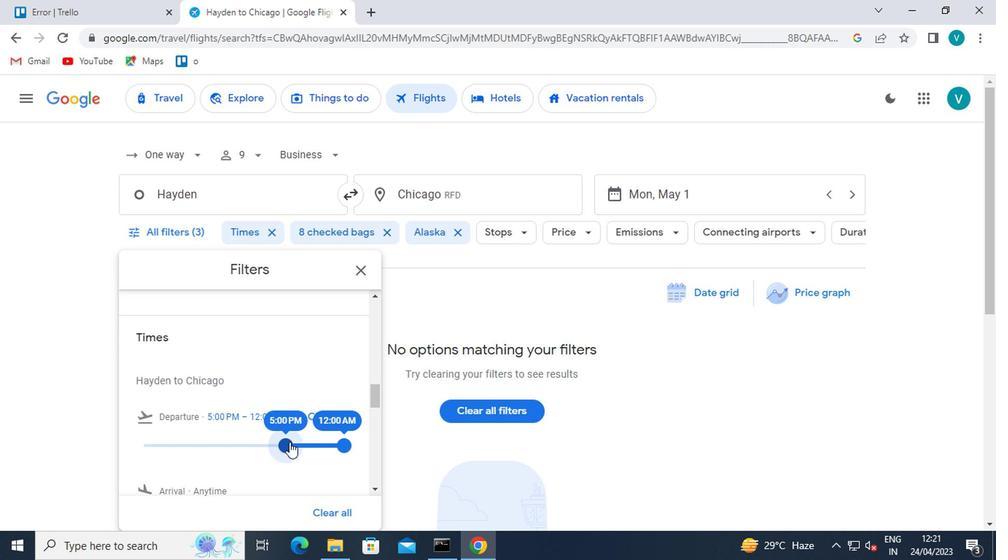 
